 Task: In Heading  Amiri Quran with blue colour. Font size of heading  '18 Pt. 'Font style of data Calibri. Font size of data  9 Pt. Alignment of headline & data Align bottom. Fill color in cell of heading  Red. Font color of data Black. Apply border in Data Criss-Cross Border. In the sheet  Apex Sales log book
Action: Mouse moved to (14, 19)
Screenshot: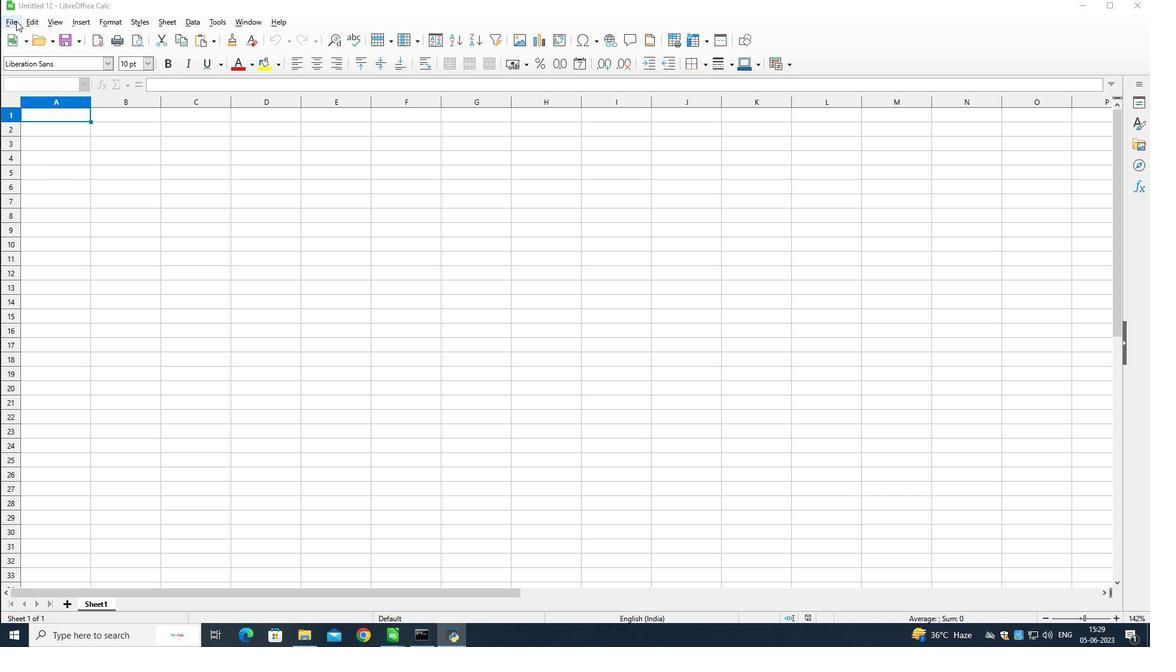 
Action: Mouse pressed left at (14, 19)
Screenshot: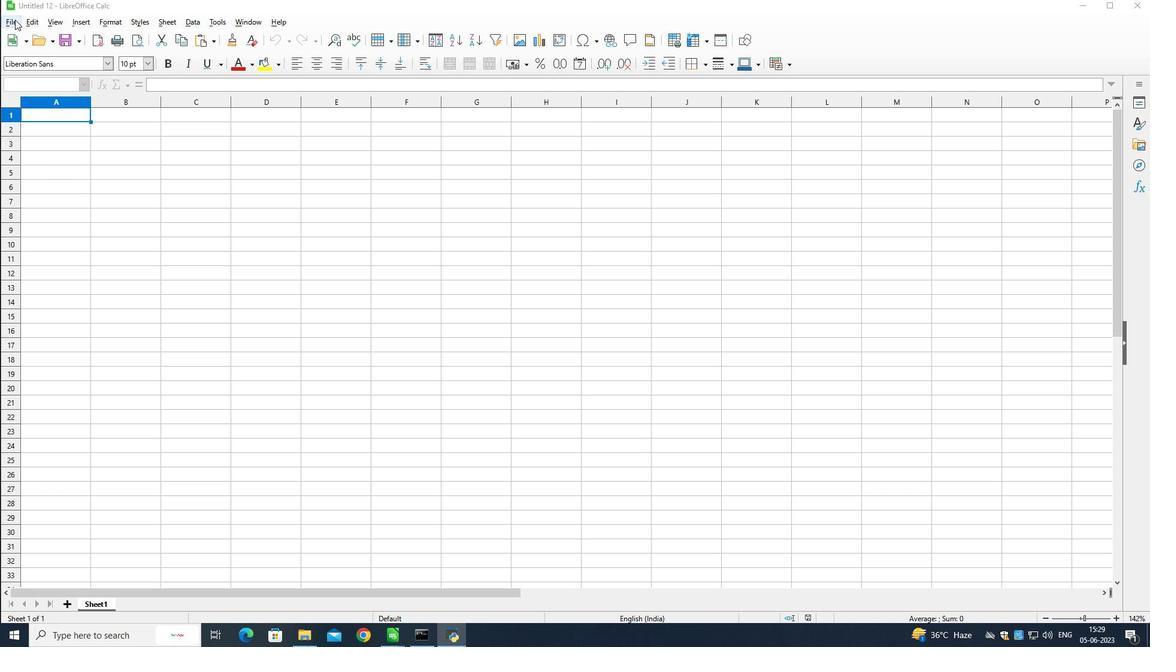 
Action: Mouse moved to (23, 47)
Screenshot: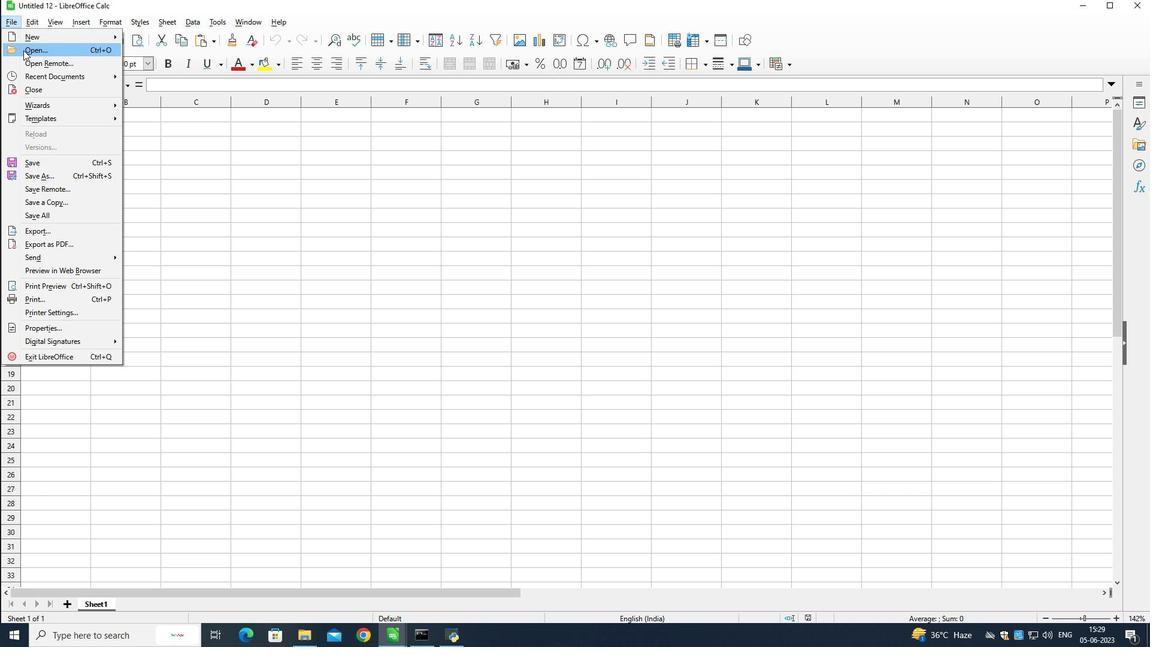 
Action: Mouse pressed left at (23, 47)
Screenshot: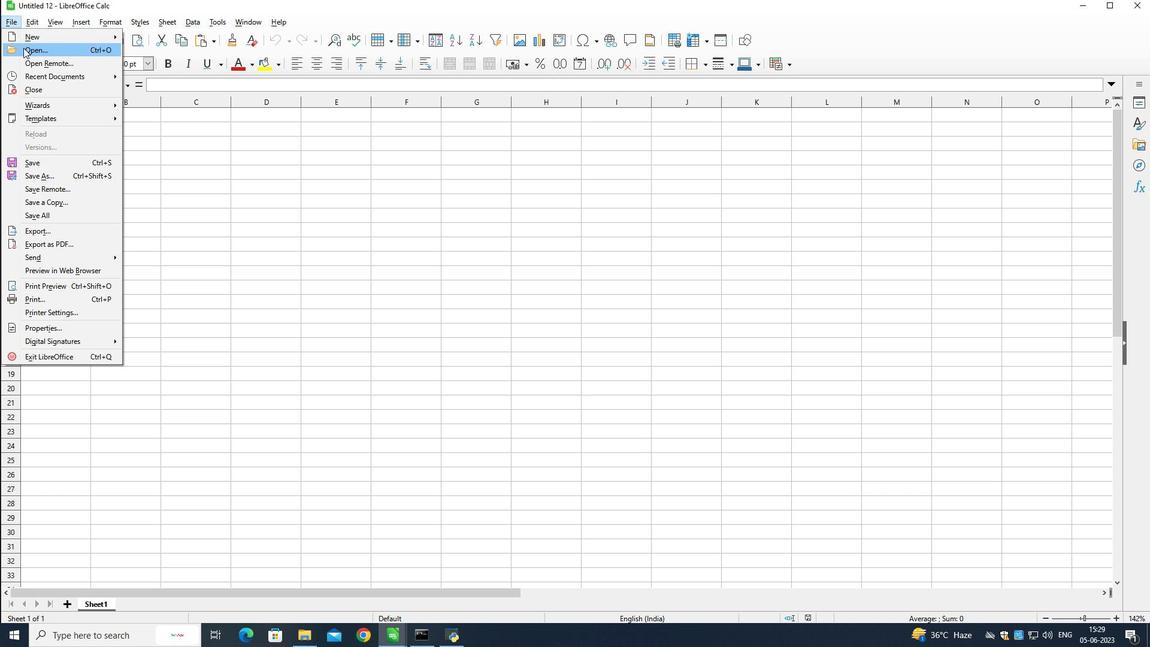 
Action: Mouse moved to (203, 182)
Screenshot: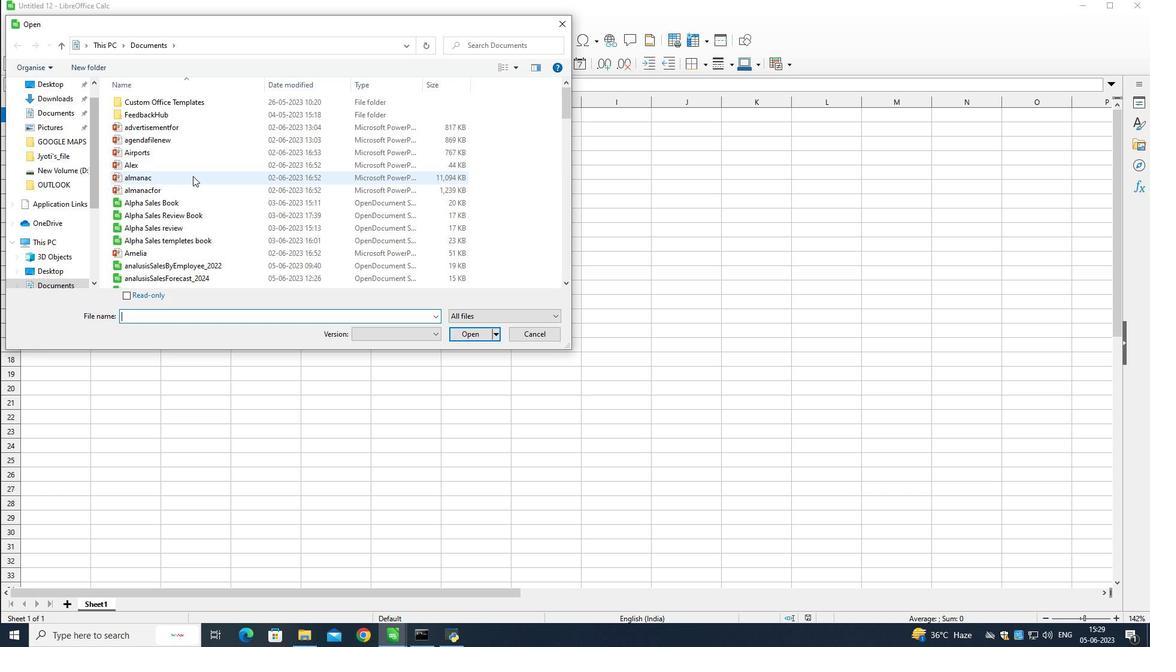 
Action: Mouse scrolled (203, 181) with delta (0, 0)
Screenshot: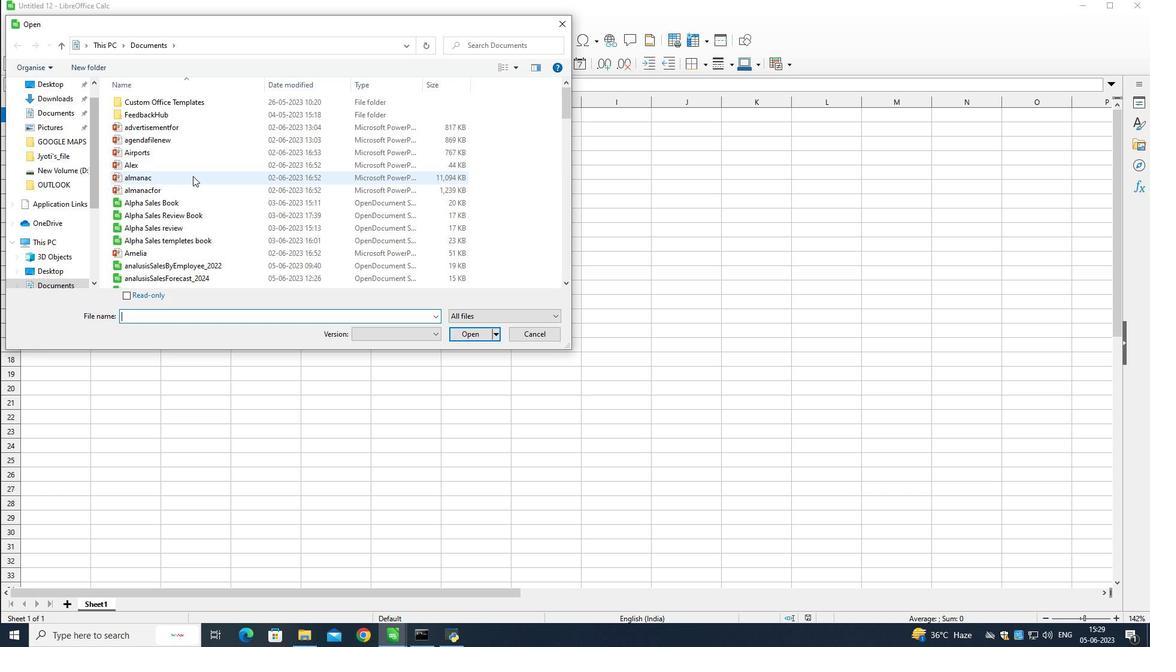 
Action: Mouse moved to (205, 183)
Screenshot: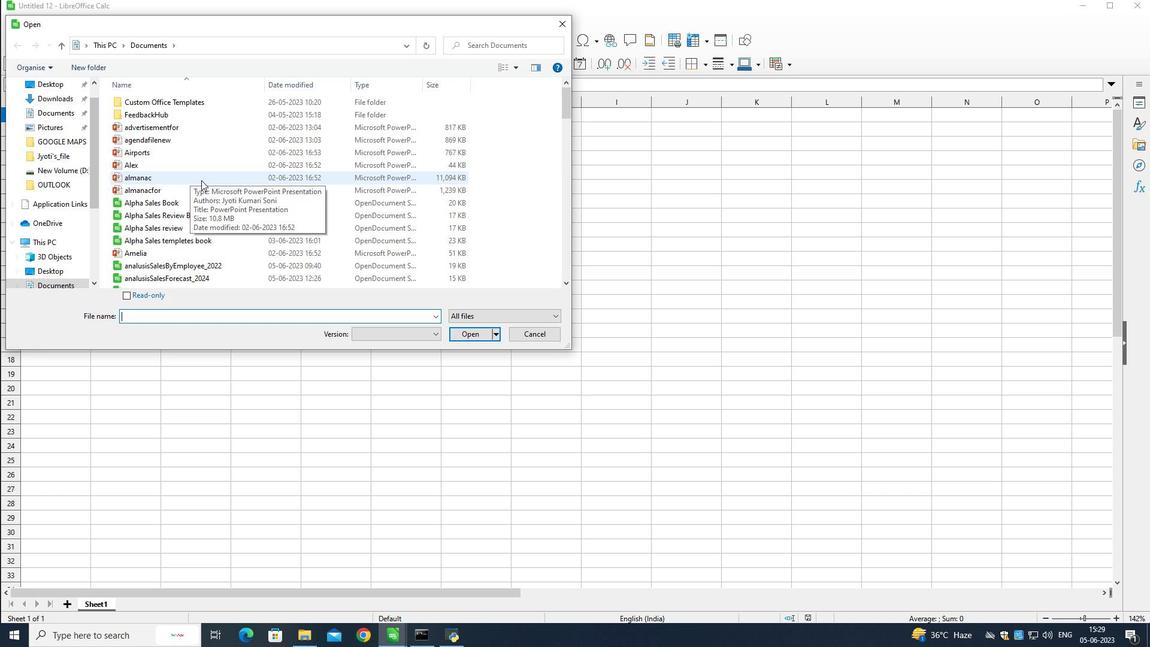 
Action: Mouse scrolled (205, 182) with delta (0, 0)
Screenshot: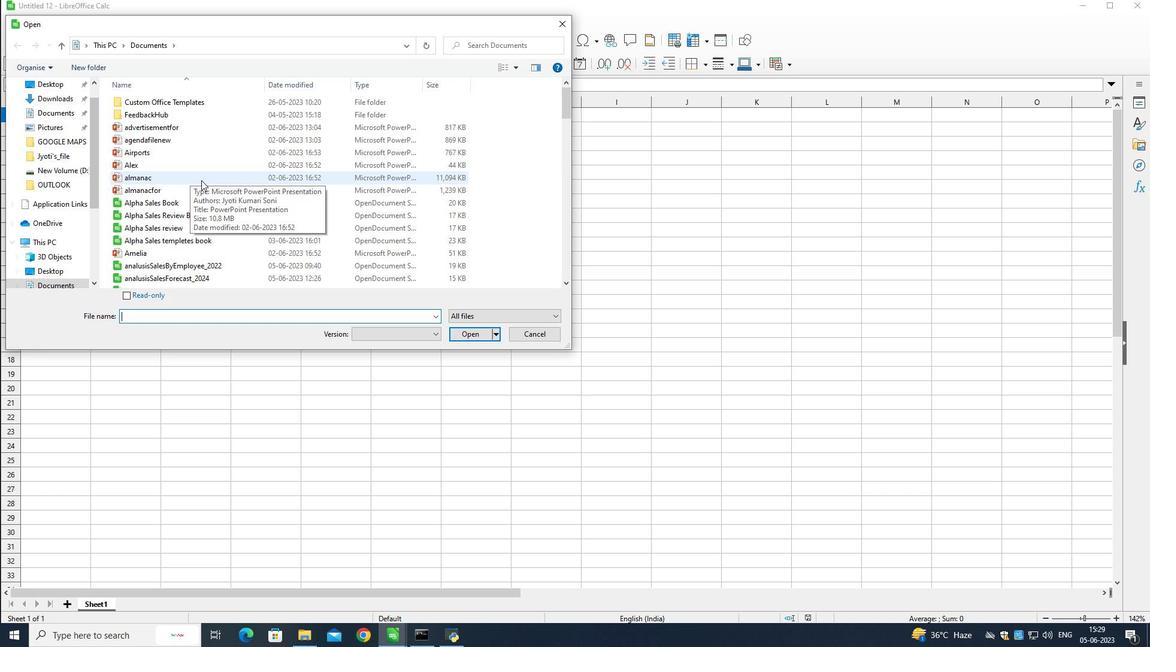 
Action: Mouse moved to (205, 183)
Screenshot: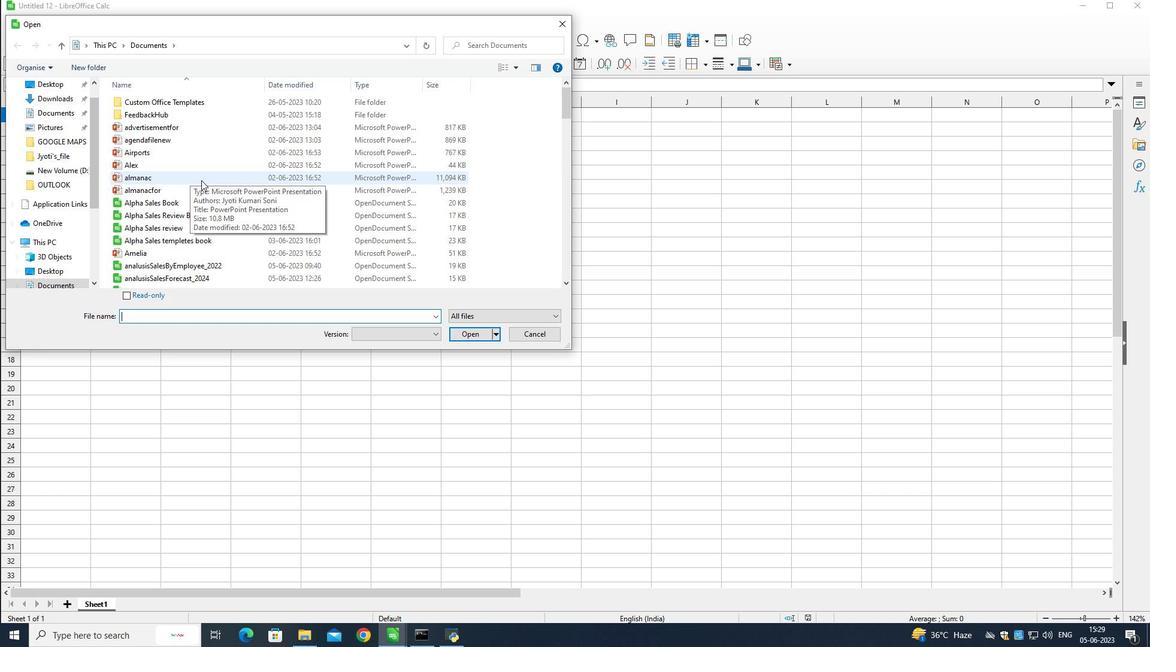 
Action: Mouse scrolled (205, 183) with delta (0, 0)
Screenshot: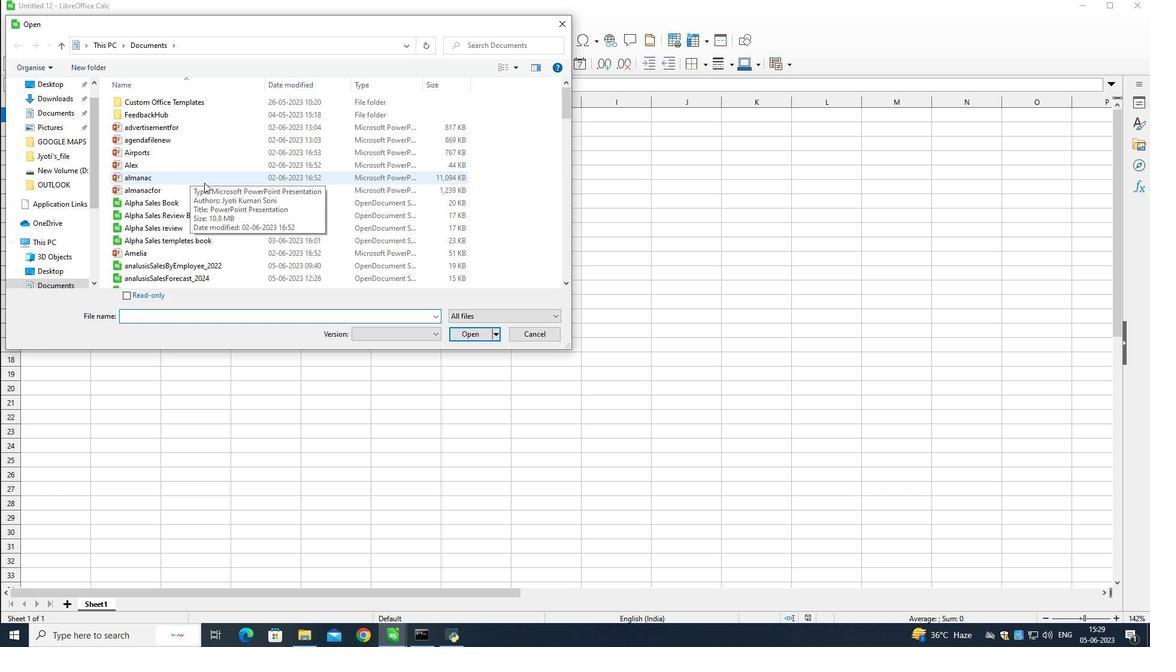 
Action: Mouse moved to (206, 183)
Screenshot: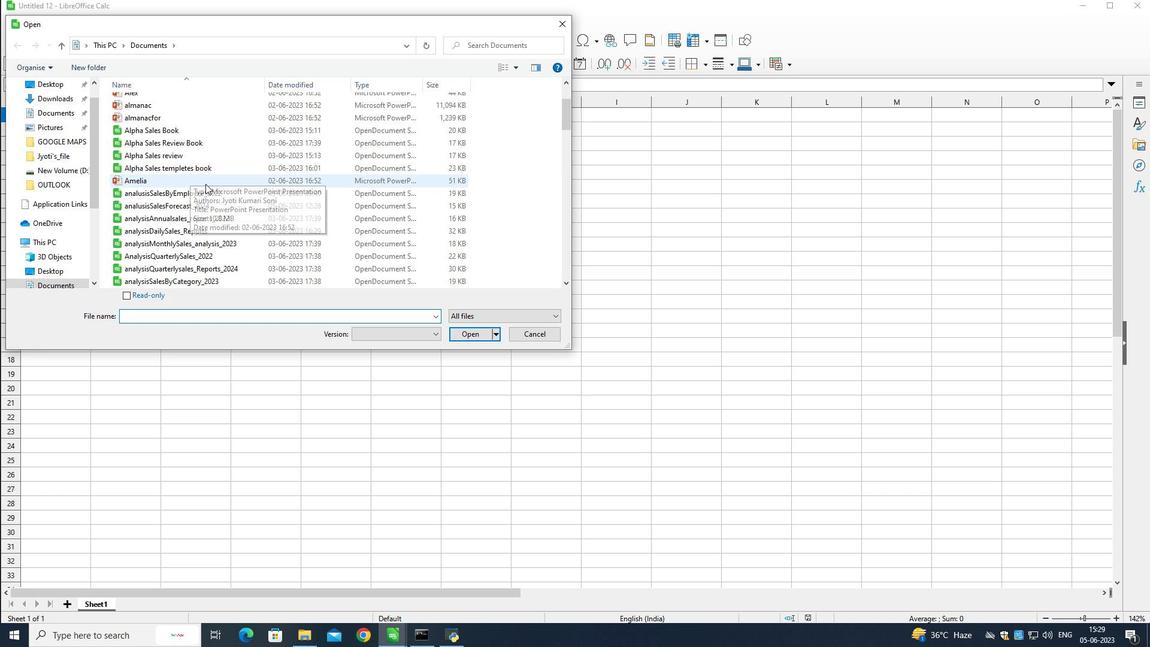 
Action: Mouse scrolled (206, 183) with delta (0, 0)
Screenshot: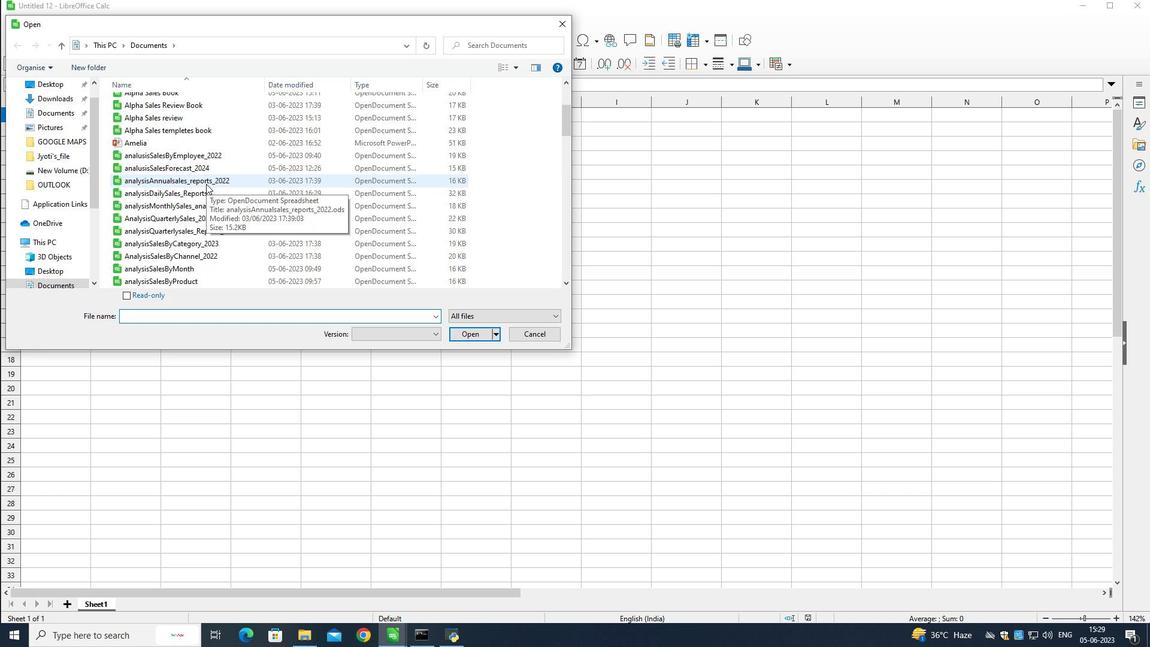 
Action: Mouse scrolled (206, 183) with delta (0, 0)
Screenshot: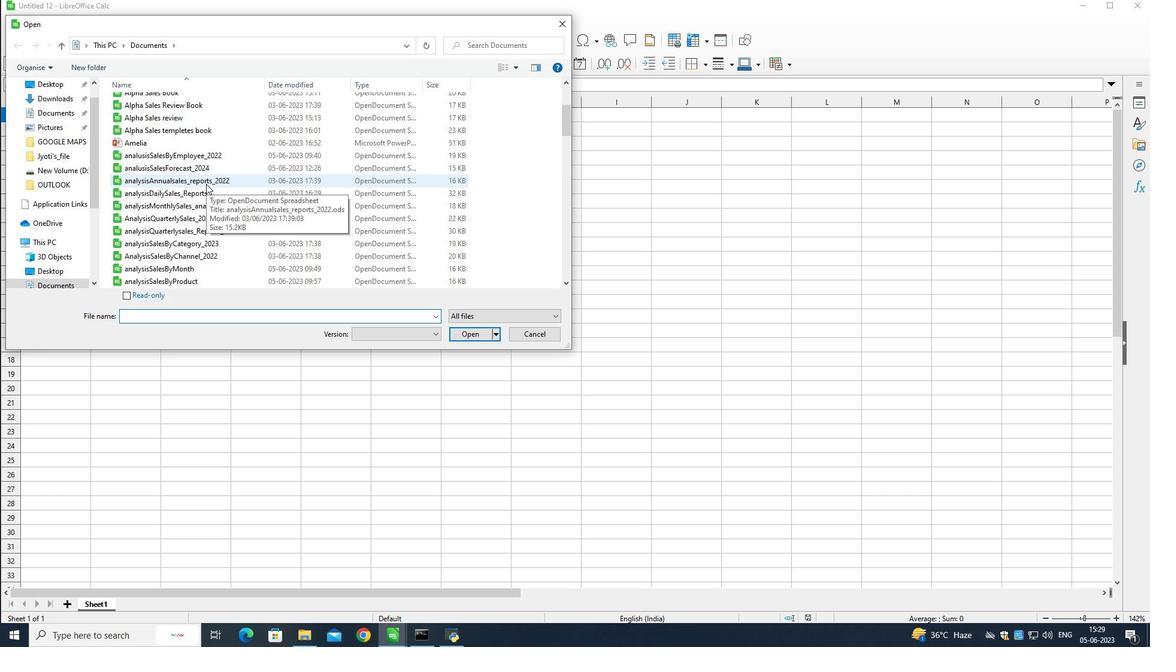
Action: Mouse scrolled (206, 183) with delta (0, 0)
Screenshot: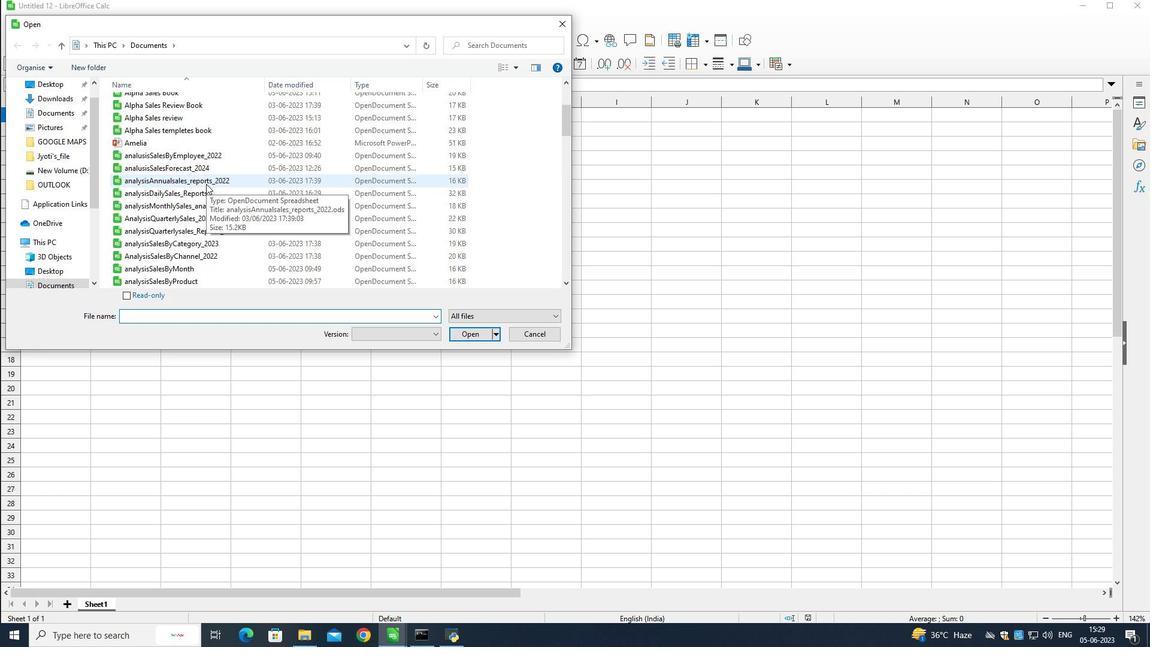 
Action: Mouse scrolled (206, 183) with delta (0, 0)
Screenshot: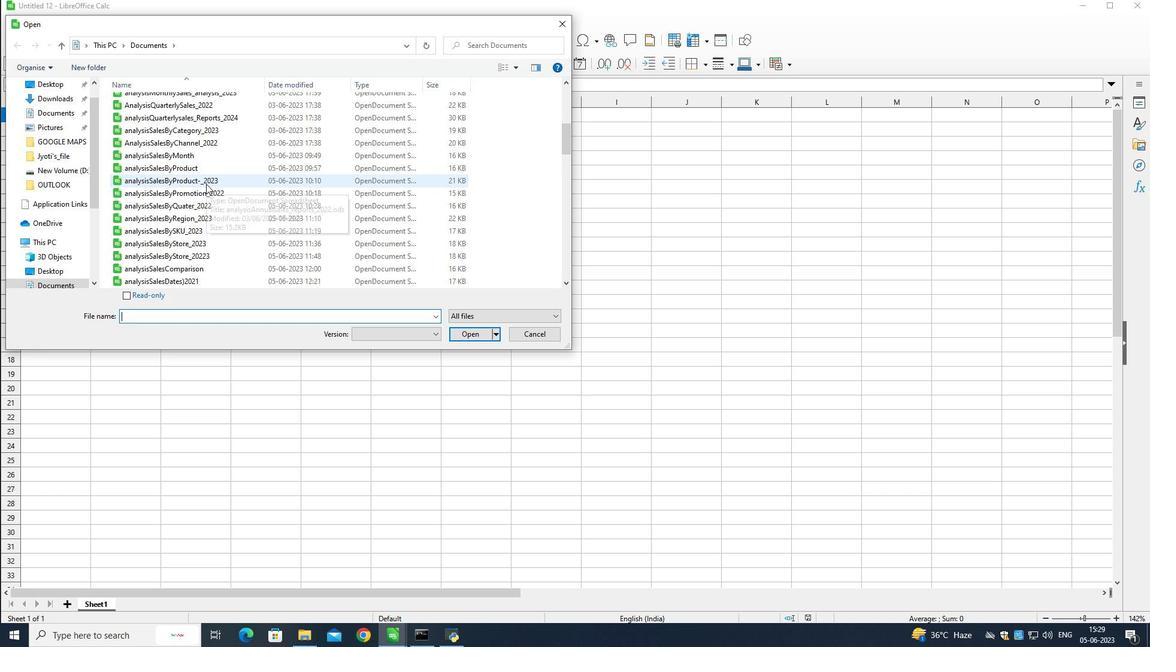 
Action: Mouse scrolled (206, 183) with delta (0, 0)
Screenshot: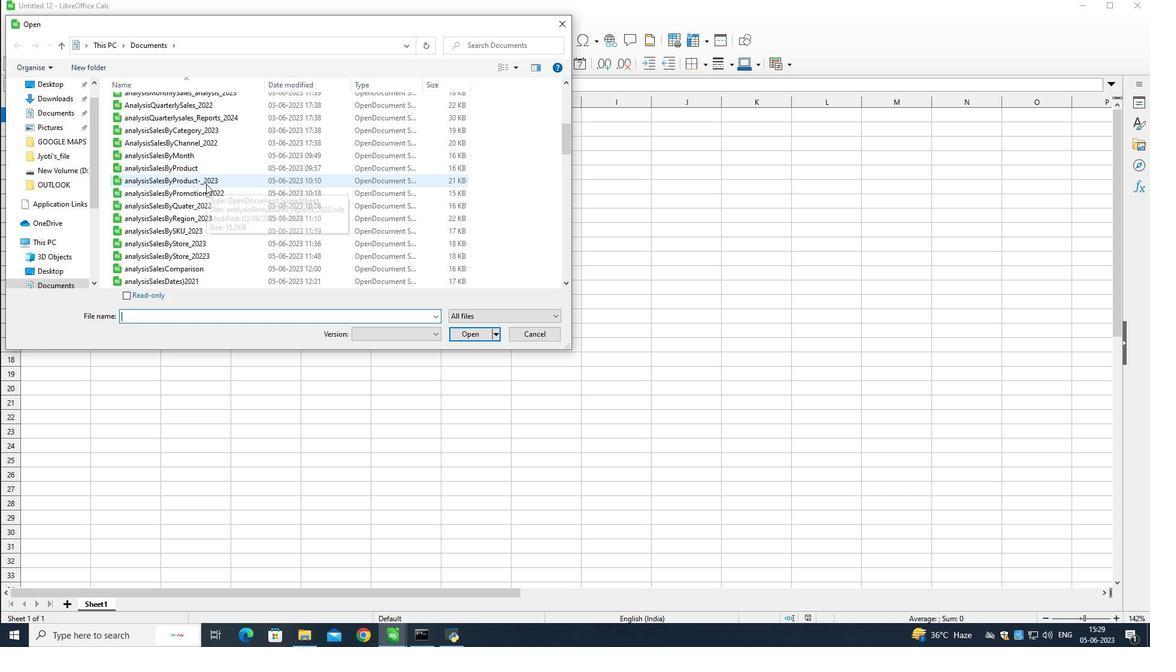 
Action: Mouse scrolled (206, 183) with delta (0, 0)
Screenshot: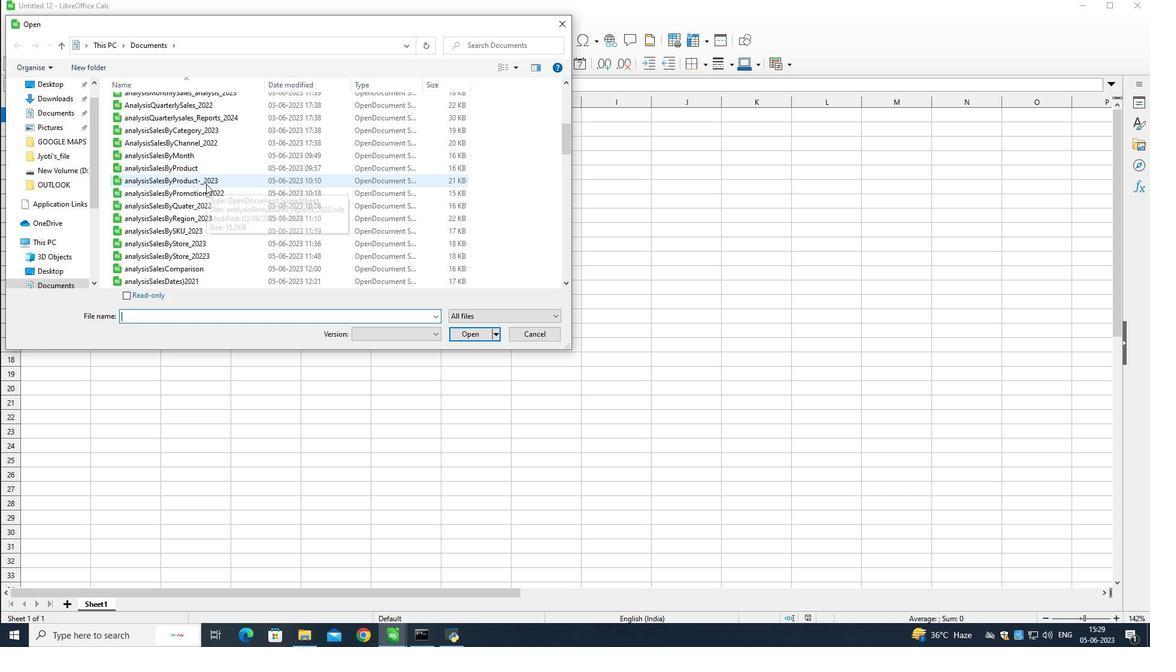 
Action: Mouse scrolled (206, 183) with delta (0, 0)
Screenshot: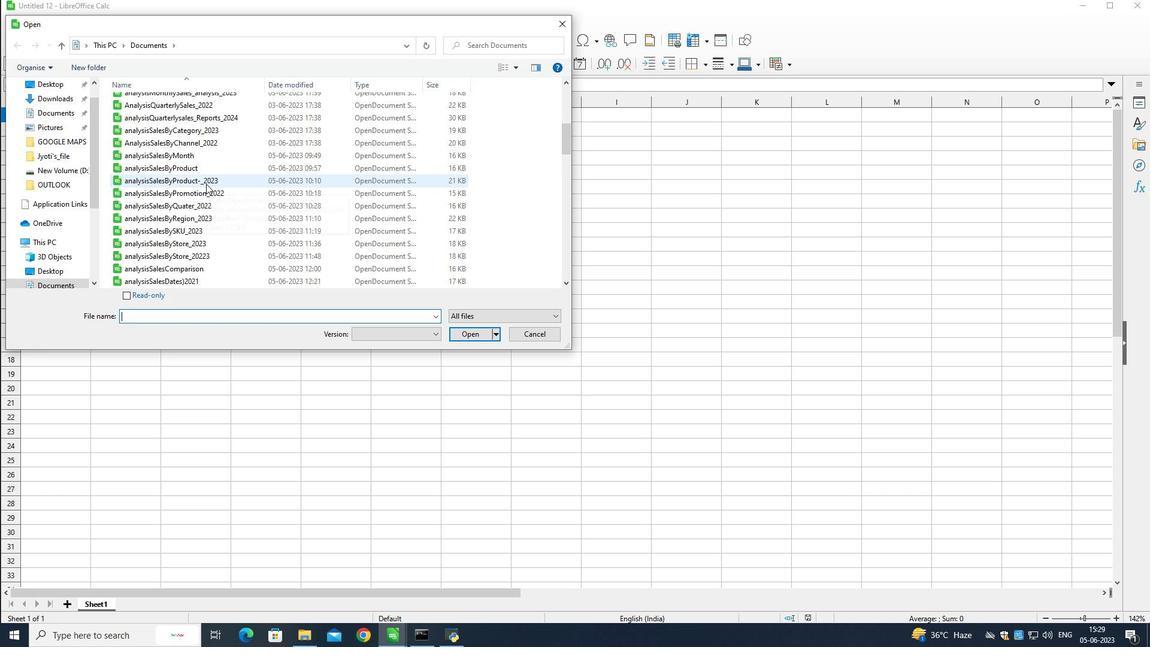 
Action: Mouse scrolled (206, 183) with delta (0, 0)
Screenshot: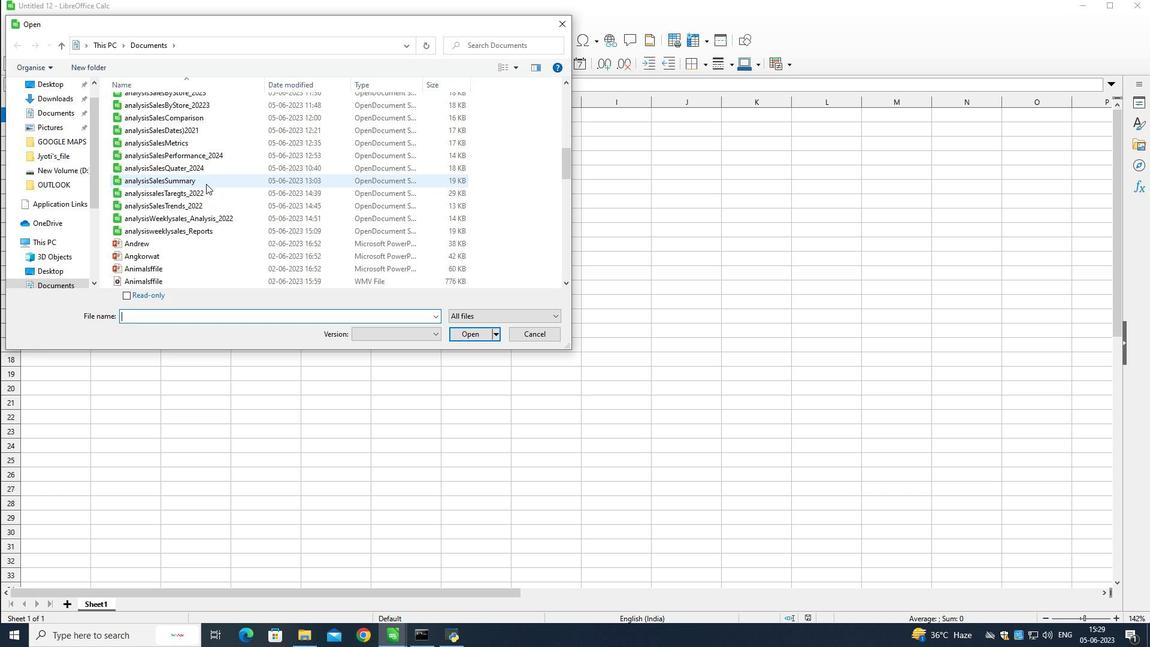 
Action: Mouse scrolled (206, 183) with delta (0, 0)
Screenshot: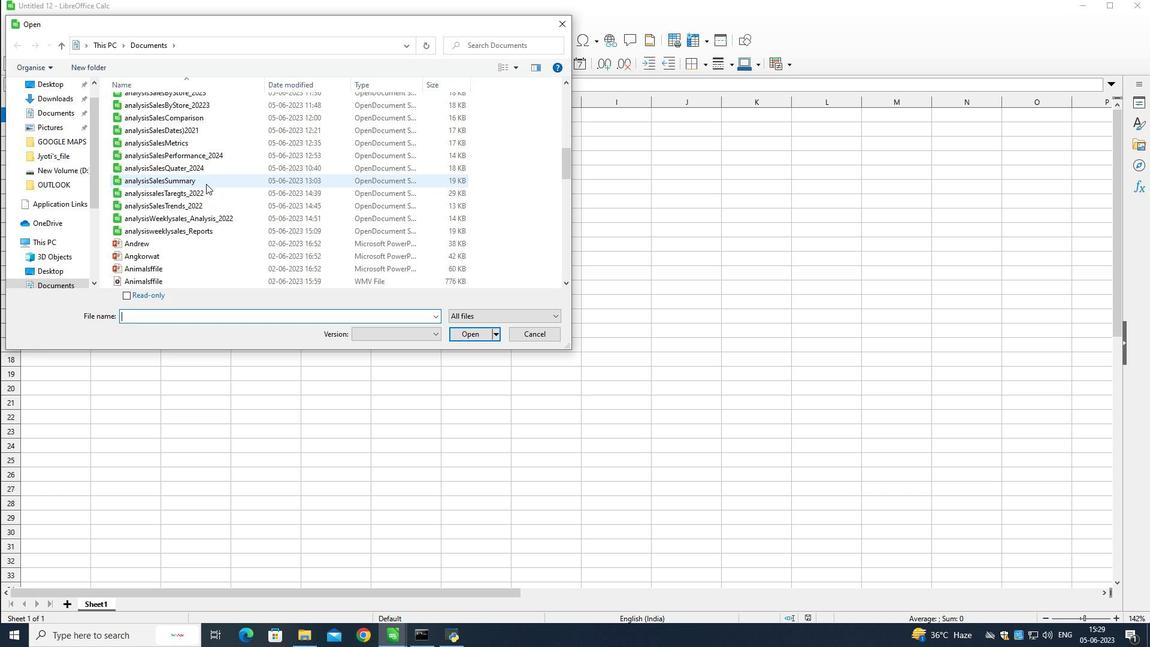 
Action: Mouse moved to (209, 230)
Screenshot: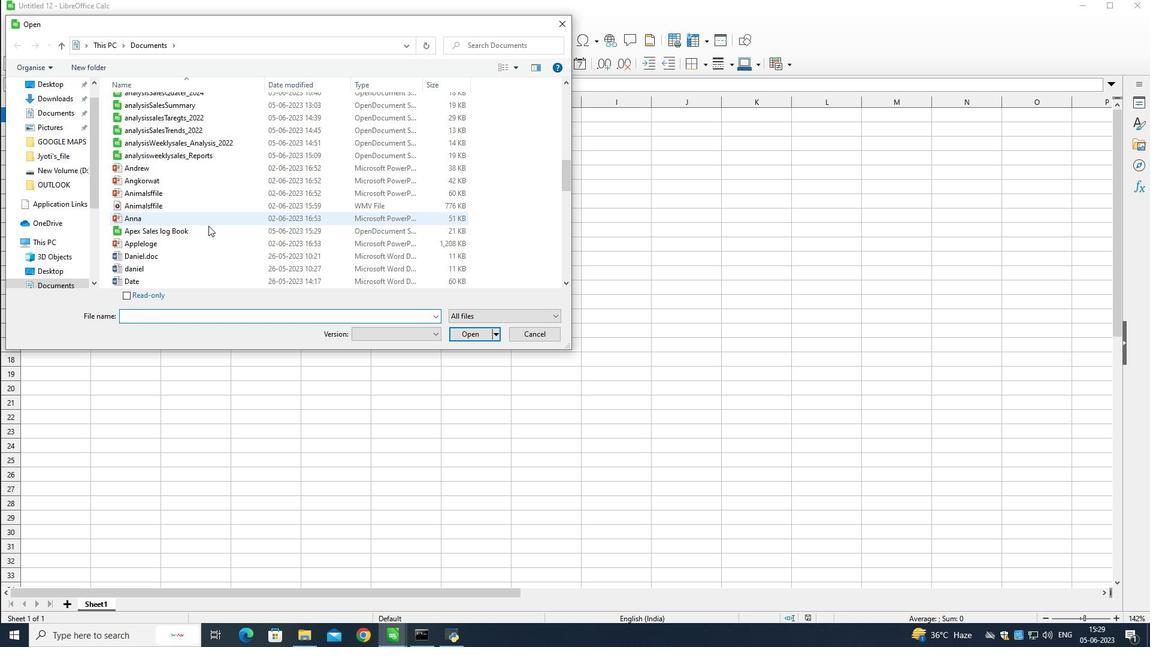 
Action: Mouse pressed left at (209, 230)
Screenshot: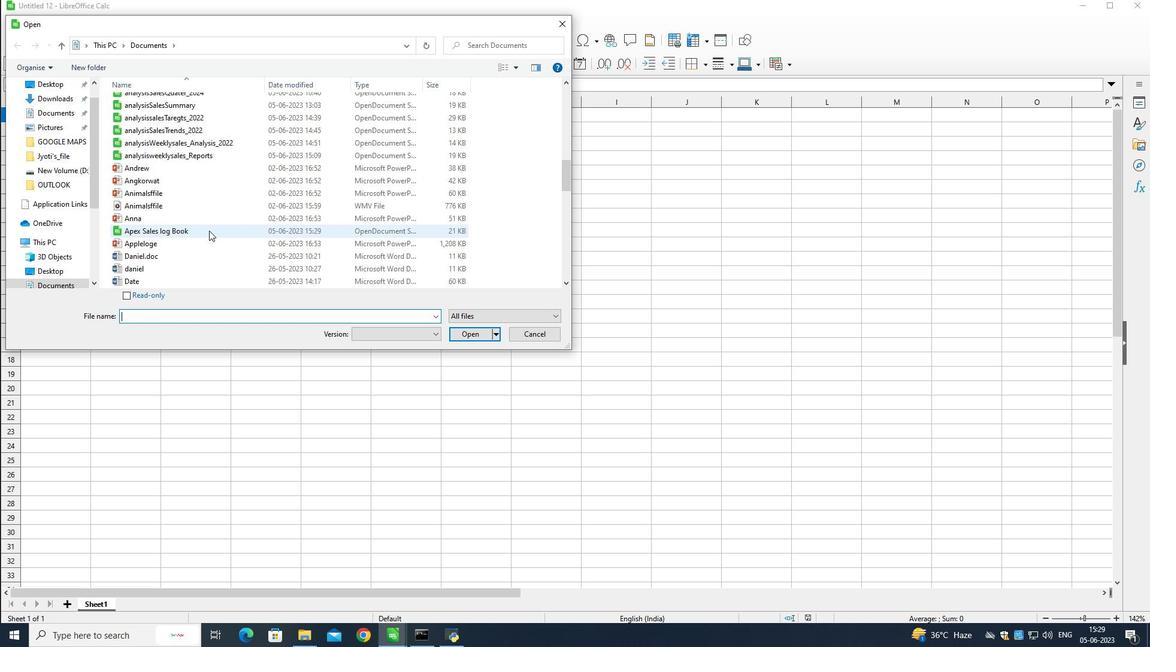 
Action: Mouse moved to (466, 332)
Screenshot: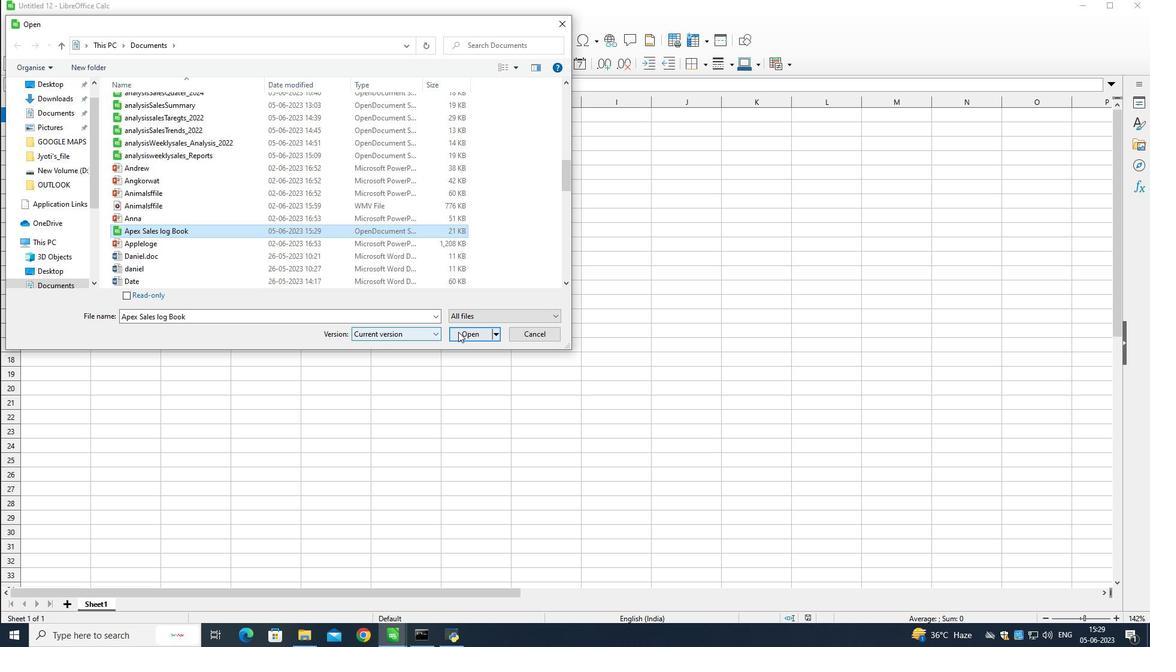 
Action: Mouse pressed left at (466, 332)
Screenshot: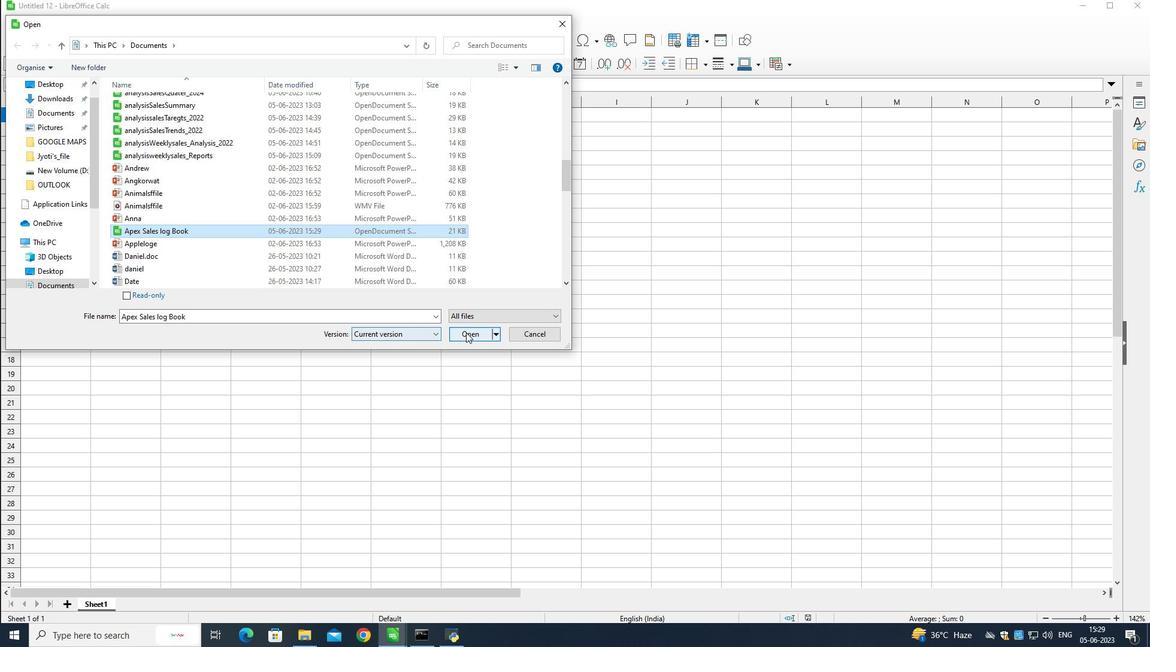 
Action: Mouse moved to (161, 130)
Screenshot: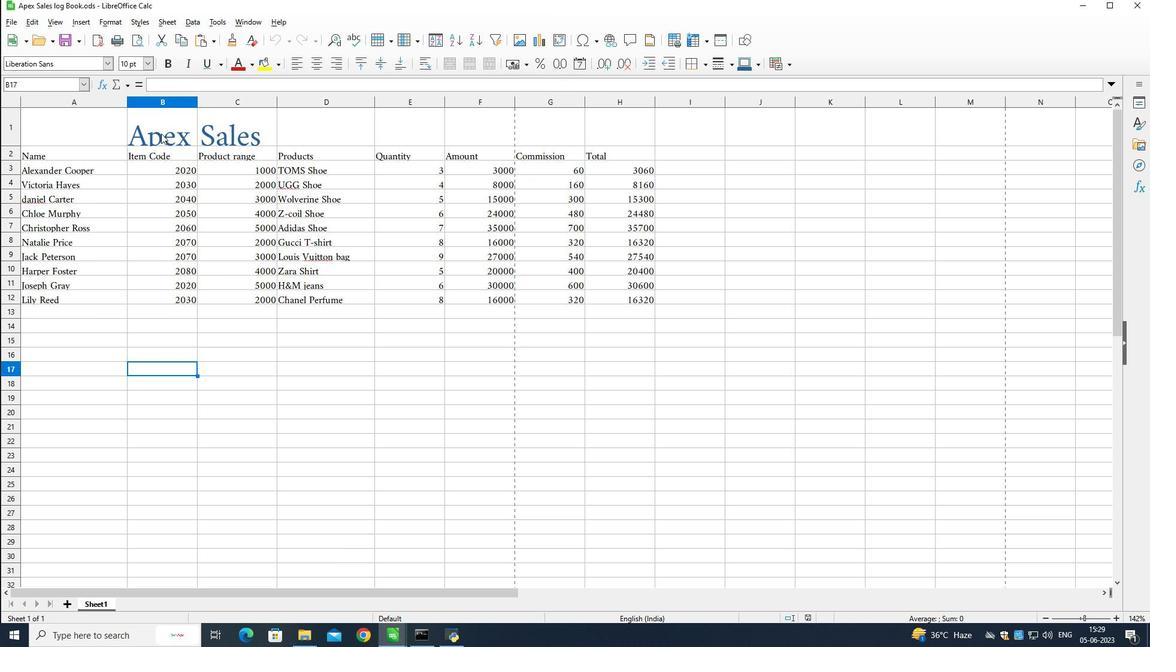 
Action: Mouse pressed left at (161, 130)
Screenshot: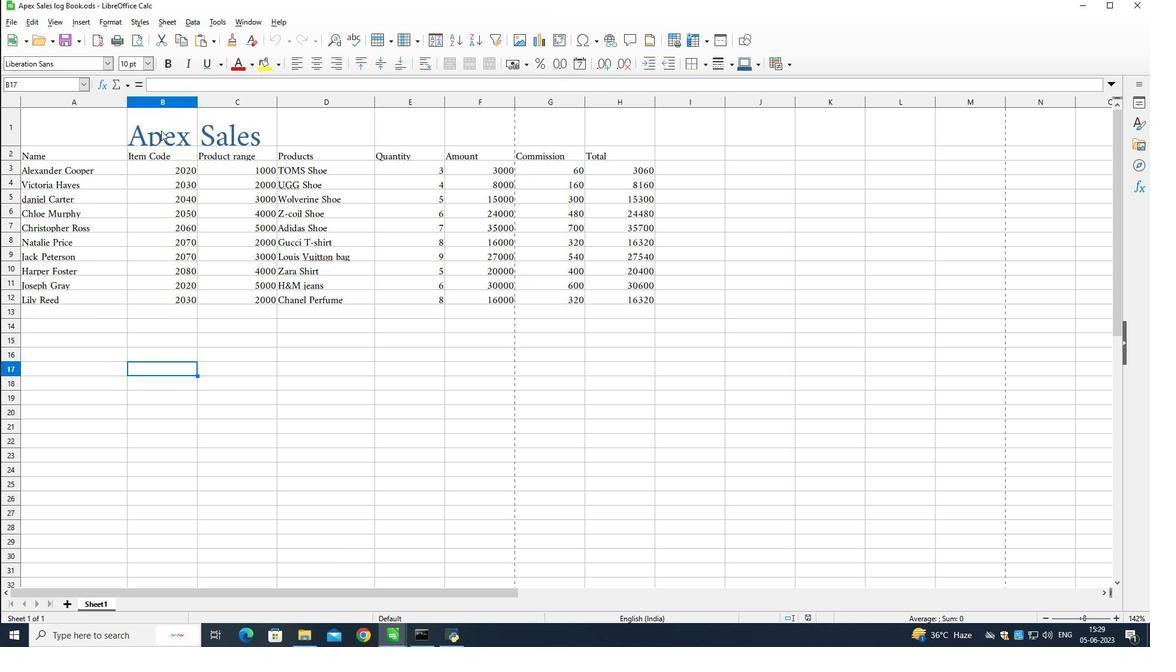
Action: Mouse pressed left at (161, 130)
Screenshot: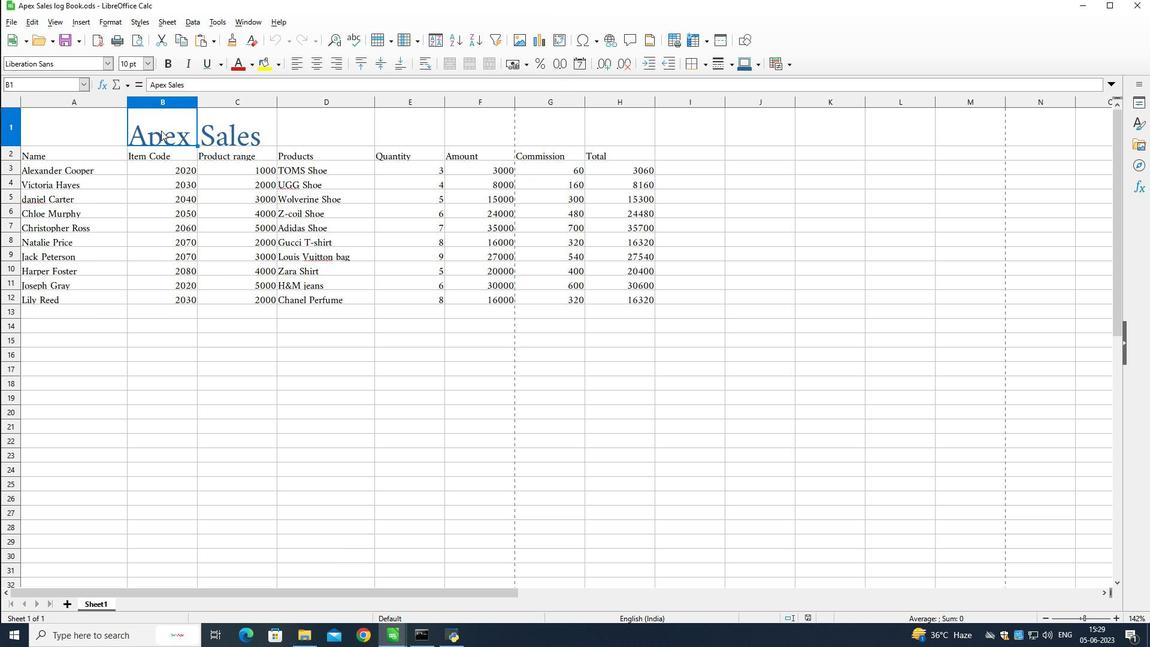 
Action: Mouse pressed left at (161, 130)
Screenshot: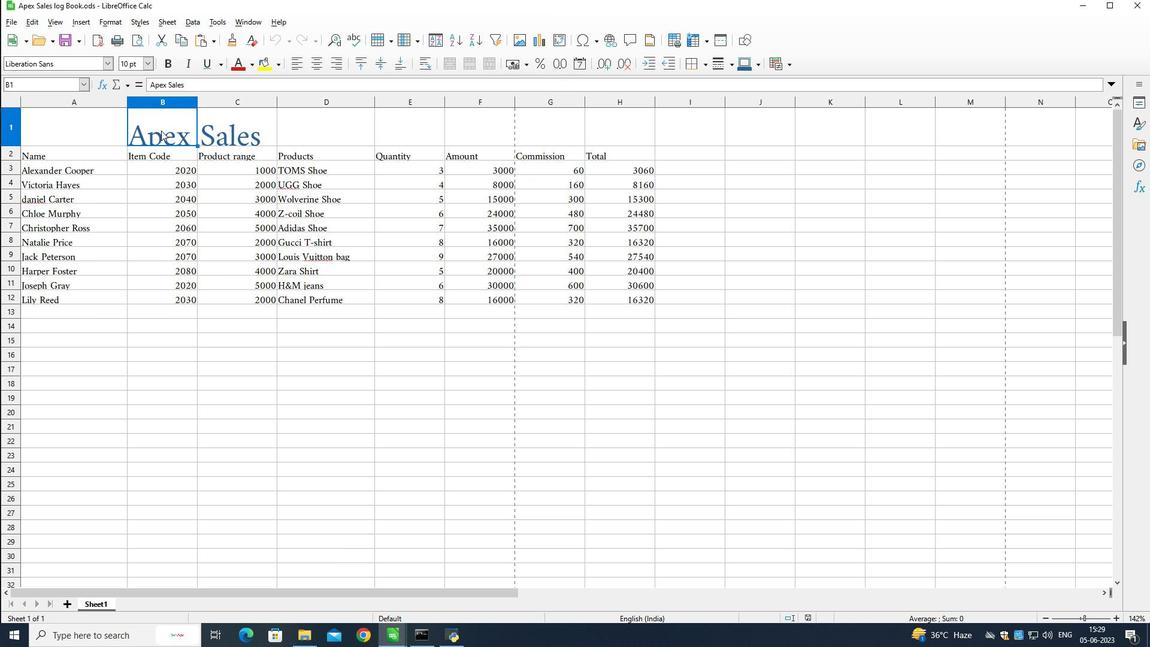 
Action: Mouse moved to (251, 65)
Screenshot: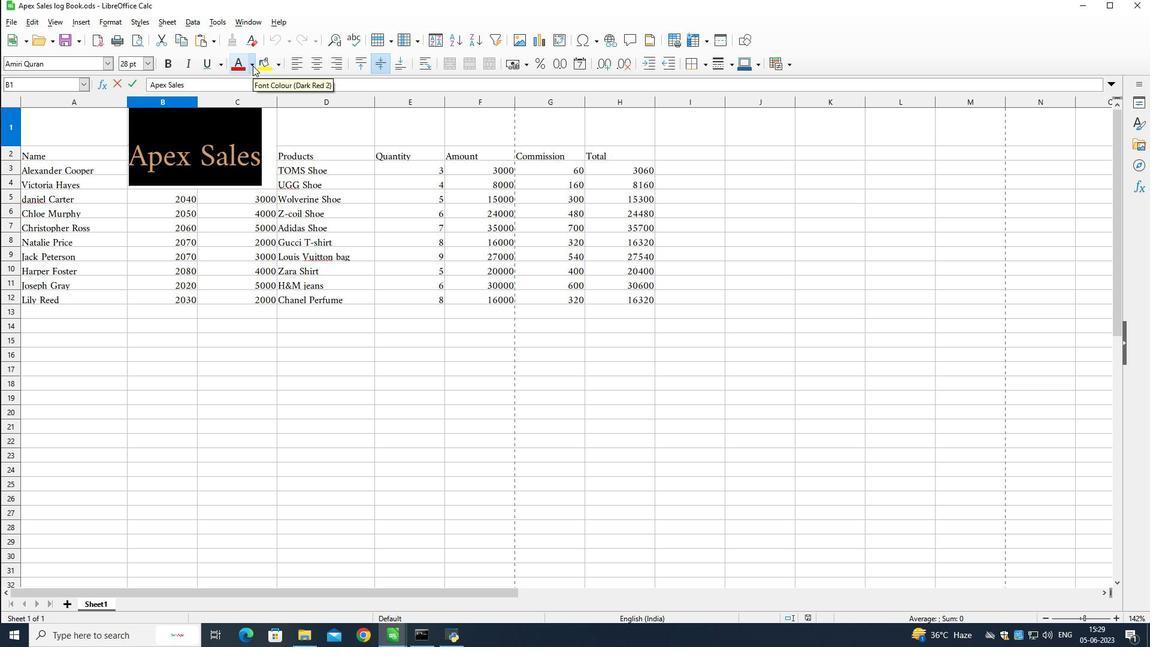 
Action: Mouse pressed left at (251, 65)
Screenshot: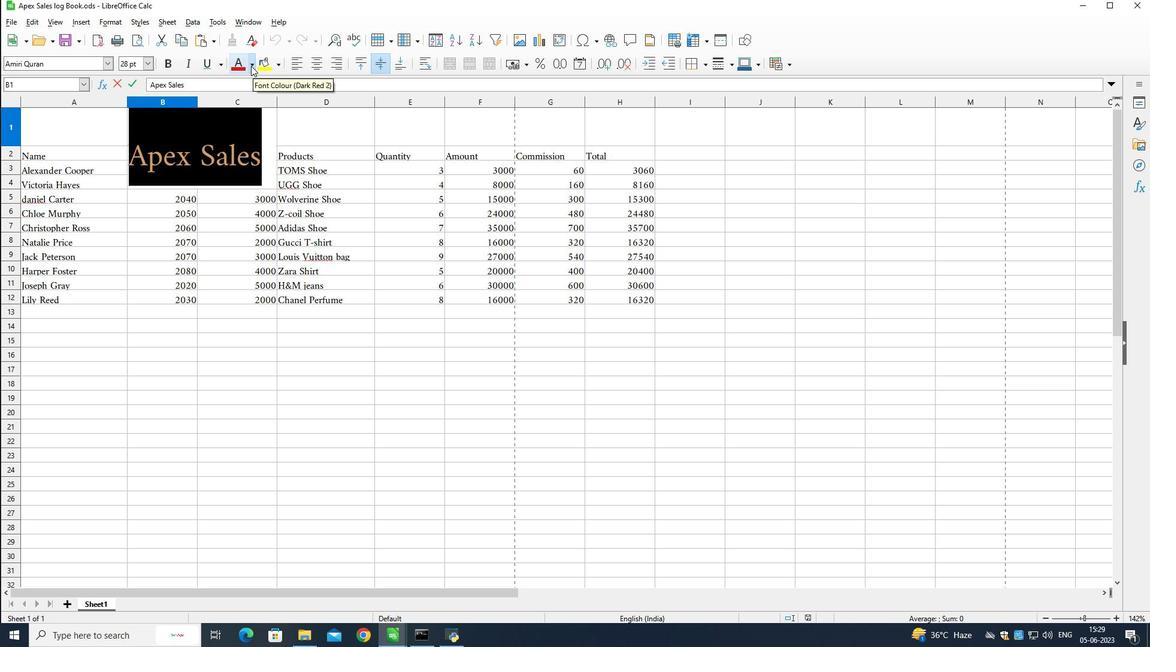 
Action: Mouse moved to (320, 205)
Screenshot: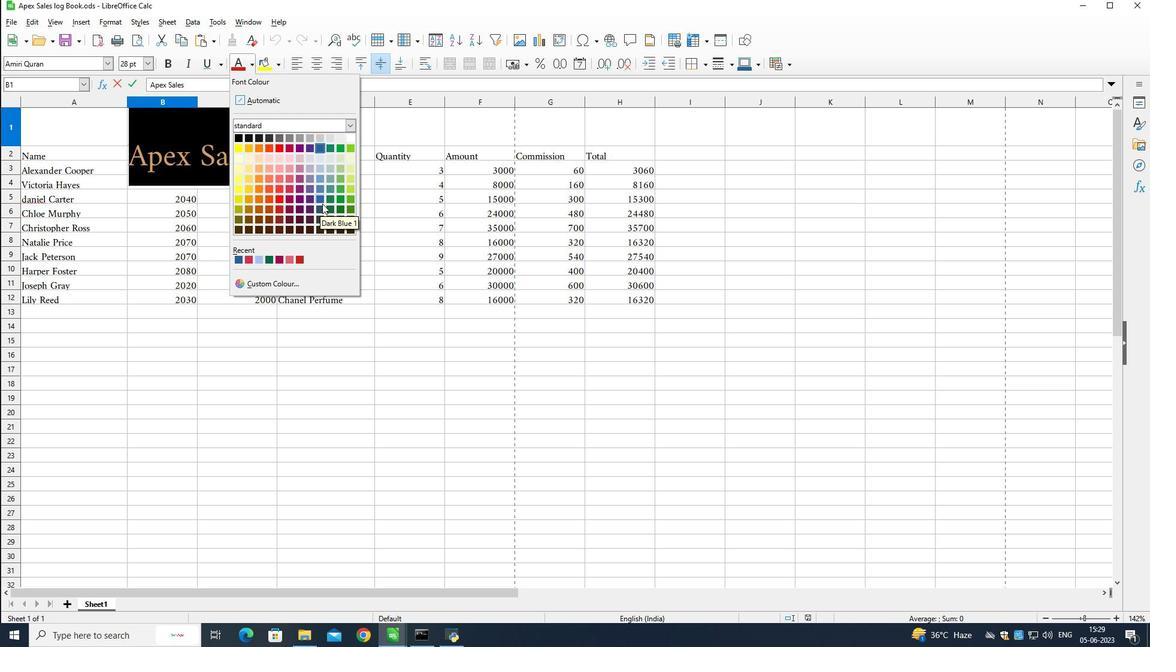 
Action: Mouse pressed left at (320, 205)
Screenshot: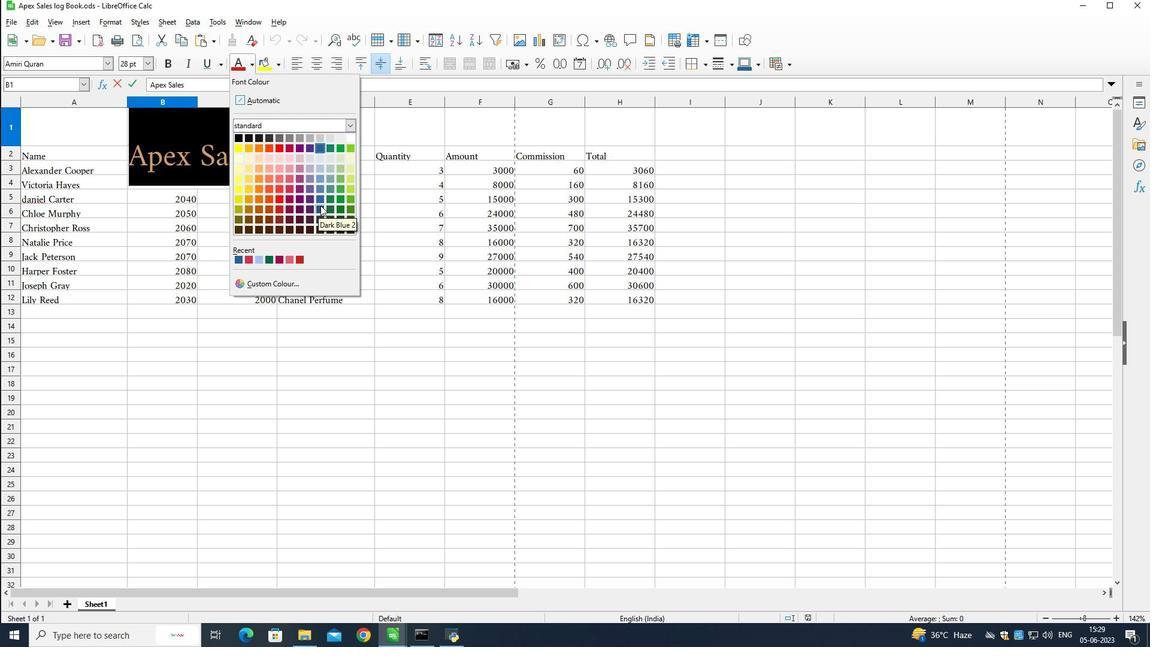 
Action: Mouse moved to (151, 60)
Screenshot: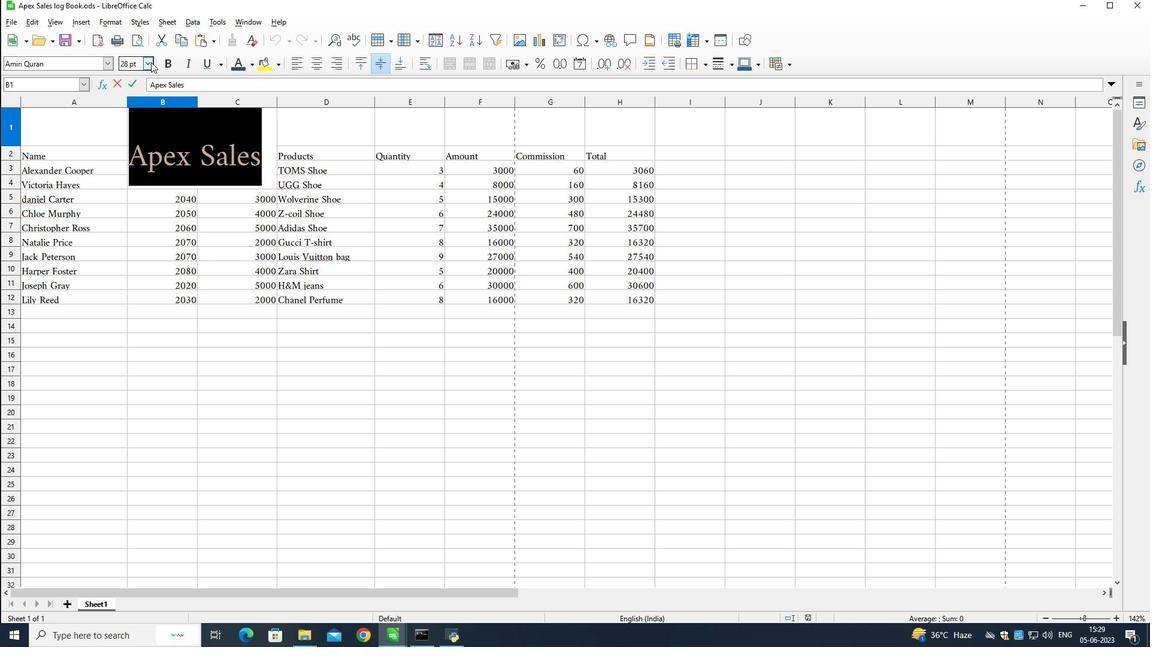 
Action: Mouse pressed left at (151, 60)
Screenshot: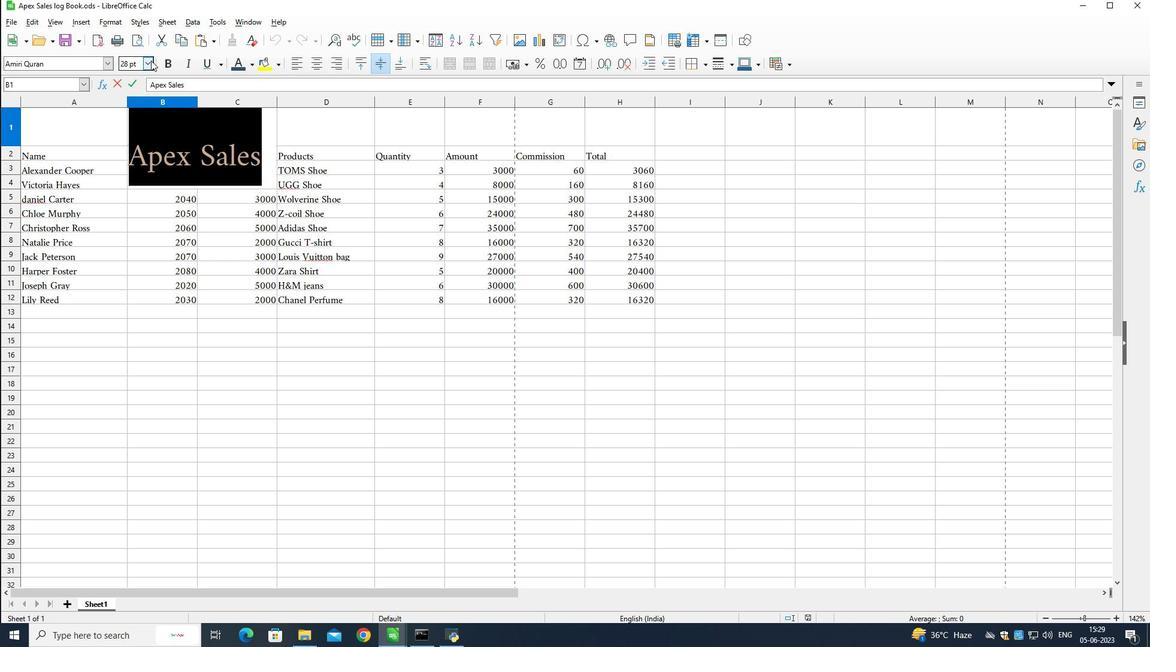 
Action: Mouse moved to (124, 140)
Screenshot: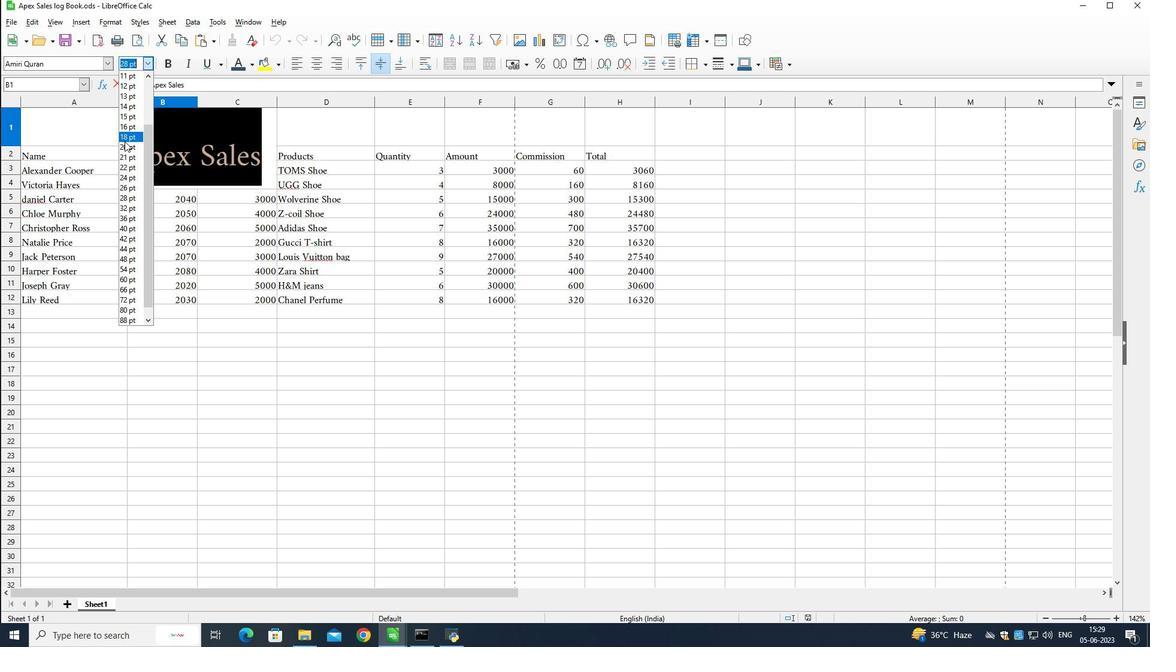 
Action: Mouse pressed left at (124, 140)
Screenshot: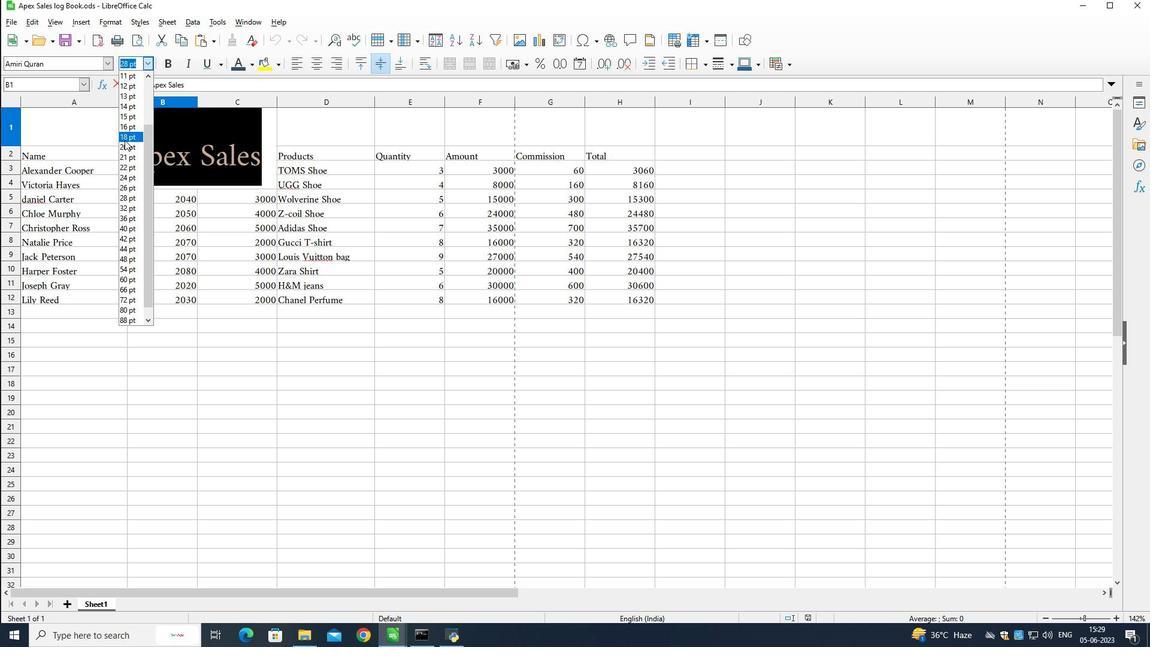 
Action: Mouse moved to (73, 59)
Screenshot: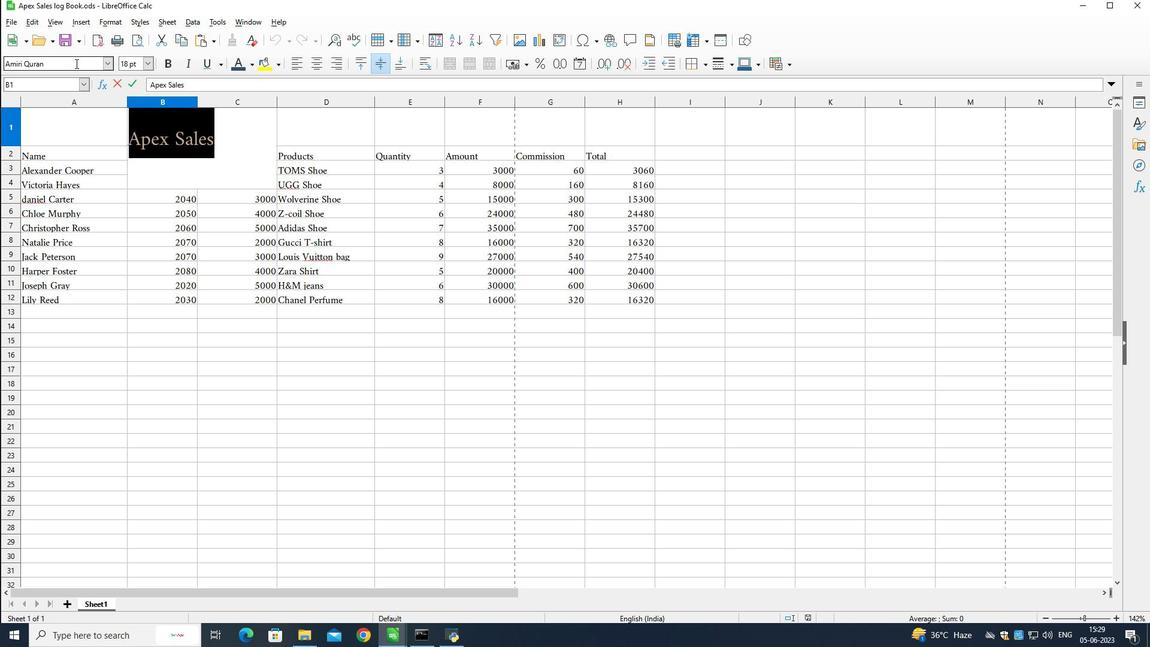 
Action: Mouse pressed left at (73, 59)
Screenshot: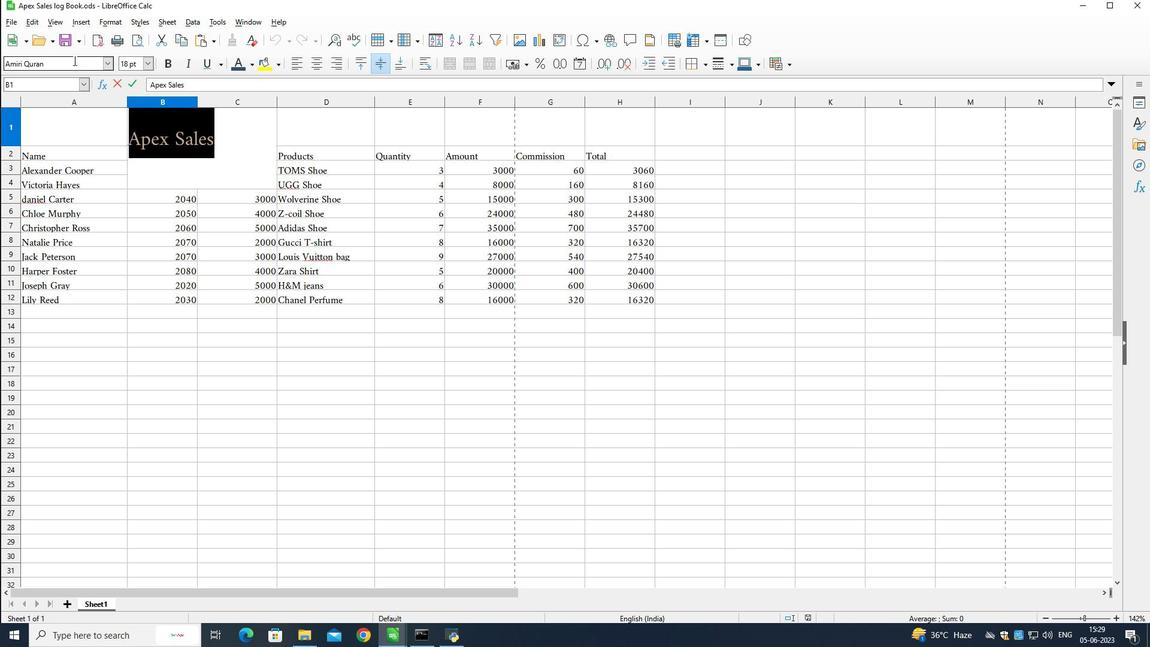 
Action: Mouse pressed left at (73, 59)
Screenshot: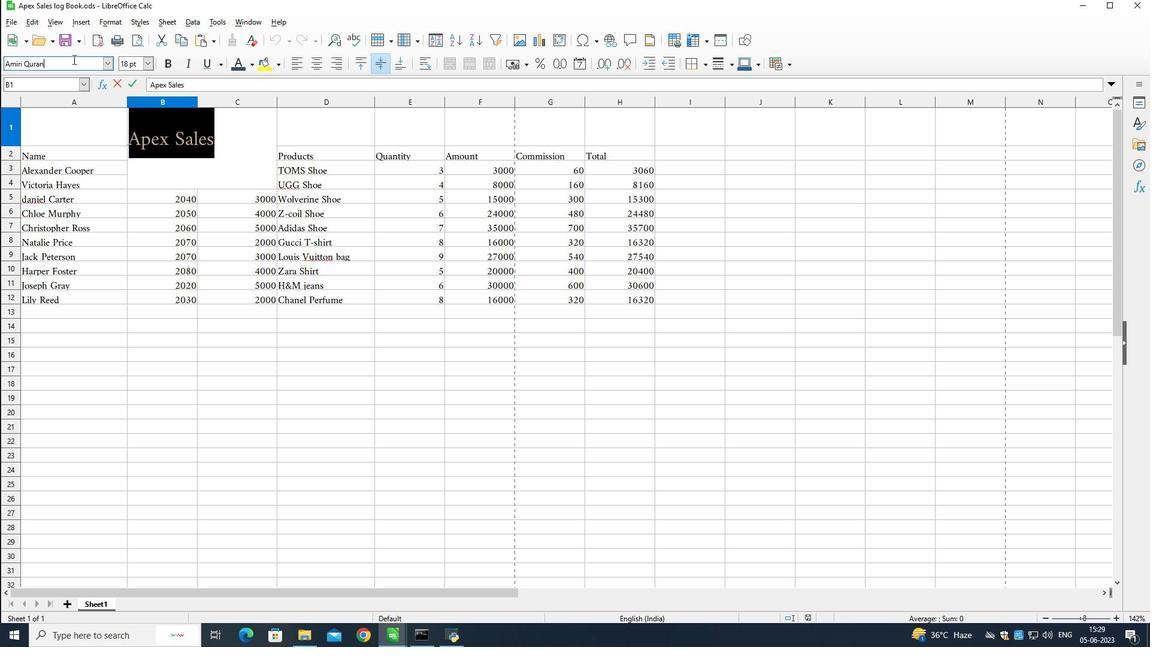 
Action: Mouse pressed left at (73, 59)
Screenshot: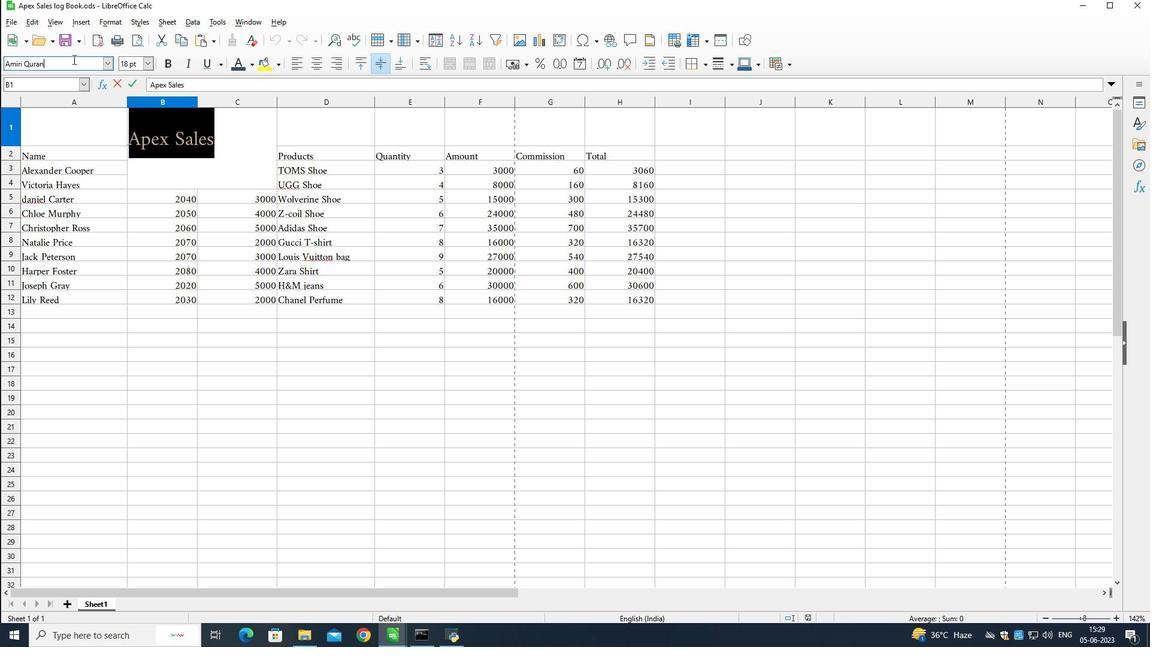 
Action: Mouse pressed left at (73, 59)
Screenshot: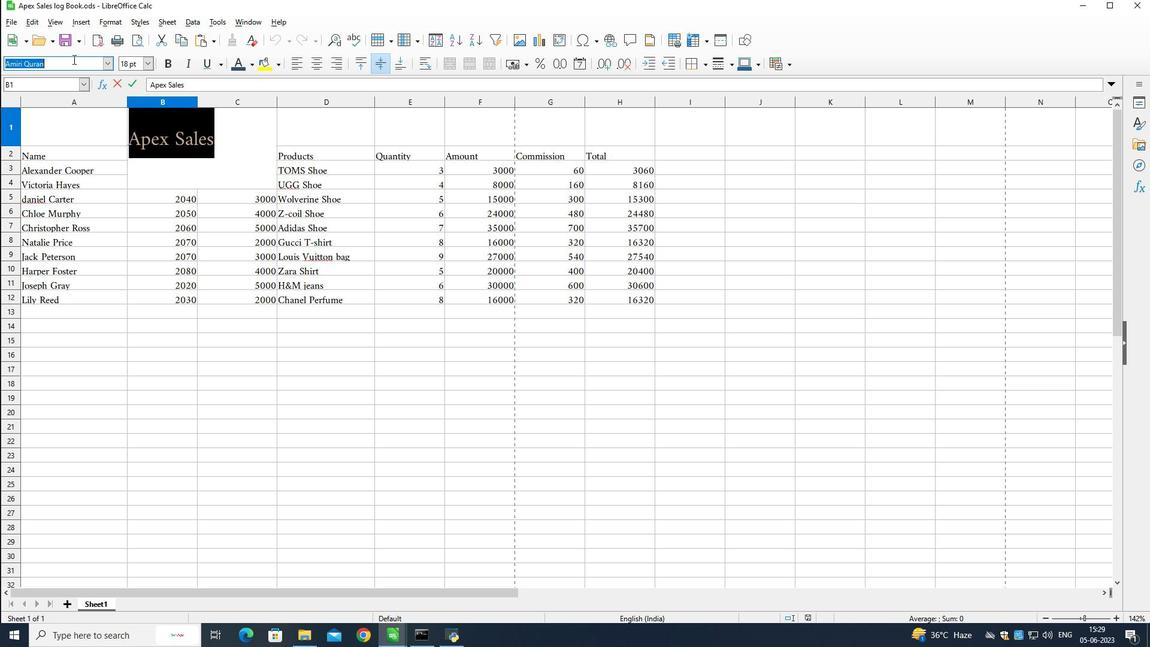 
Action: Key pressed <Key.shift>Calibri<Key.enter>
Screenshot: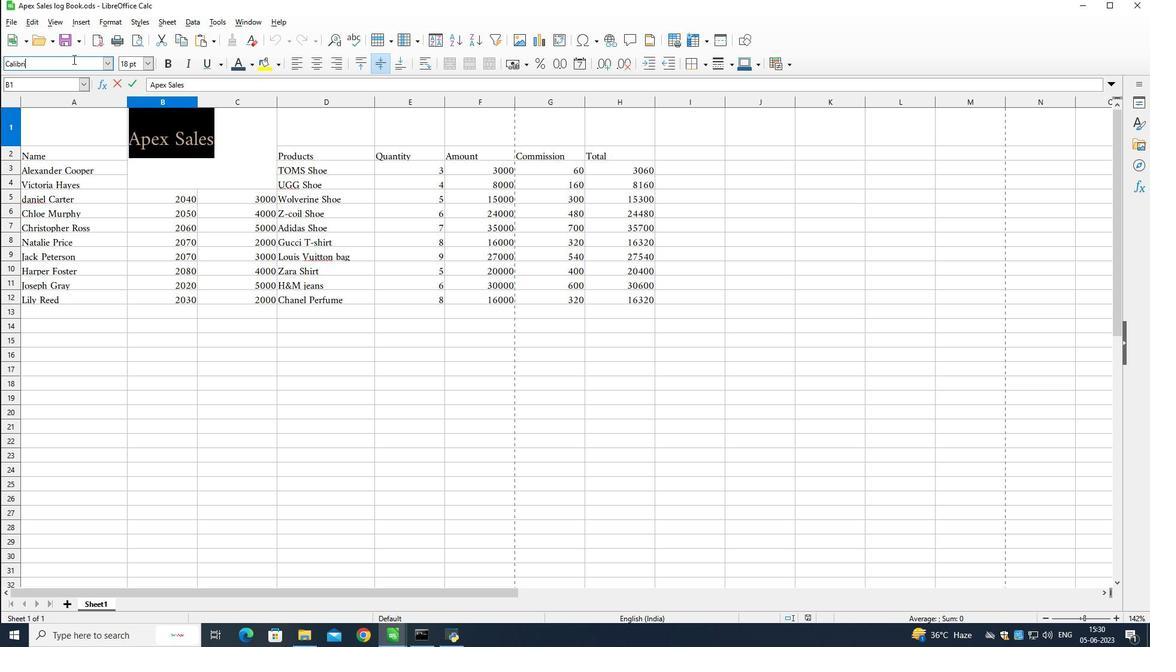
Action: Mouse moved to (174, 261)
Screenshot: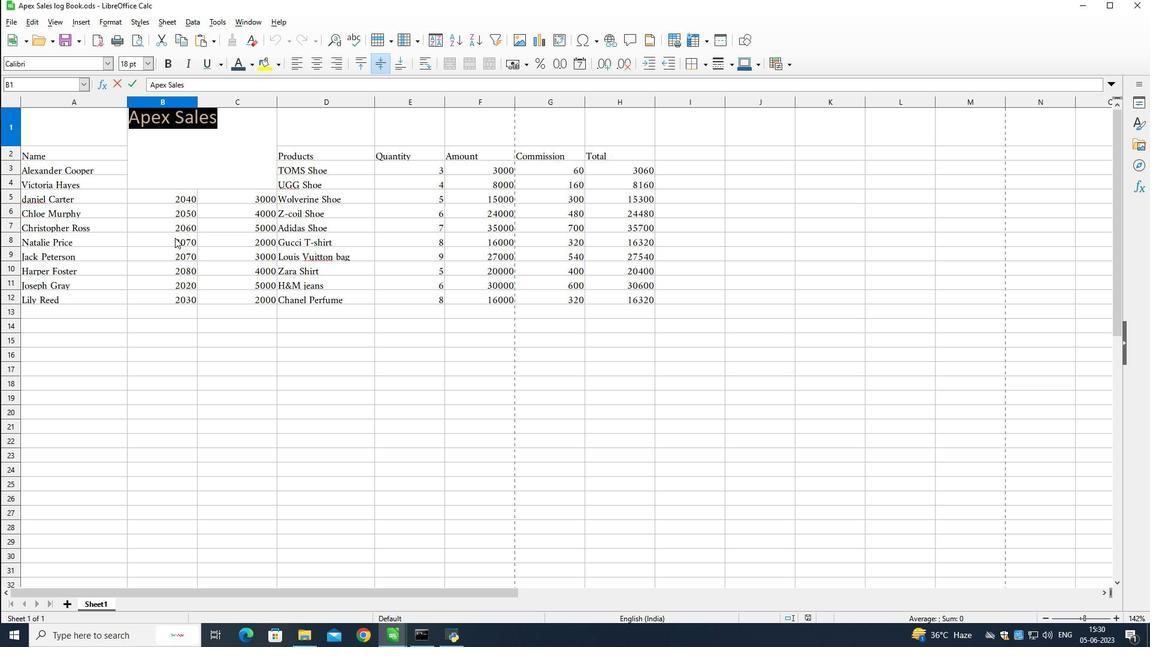 
Action: Mouse pressed left at (174, 261)
Screenshot: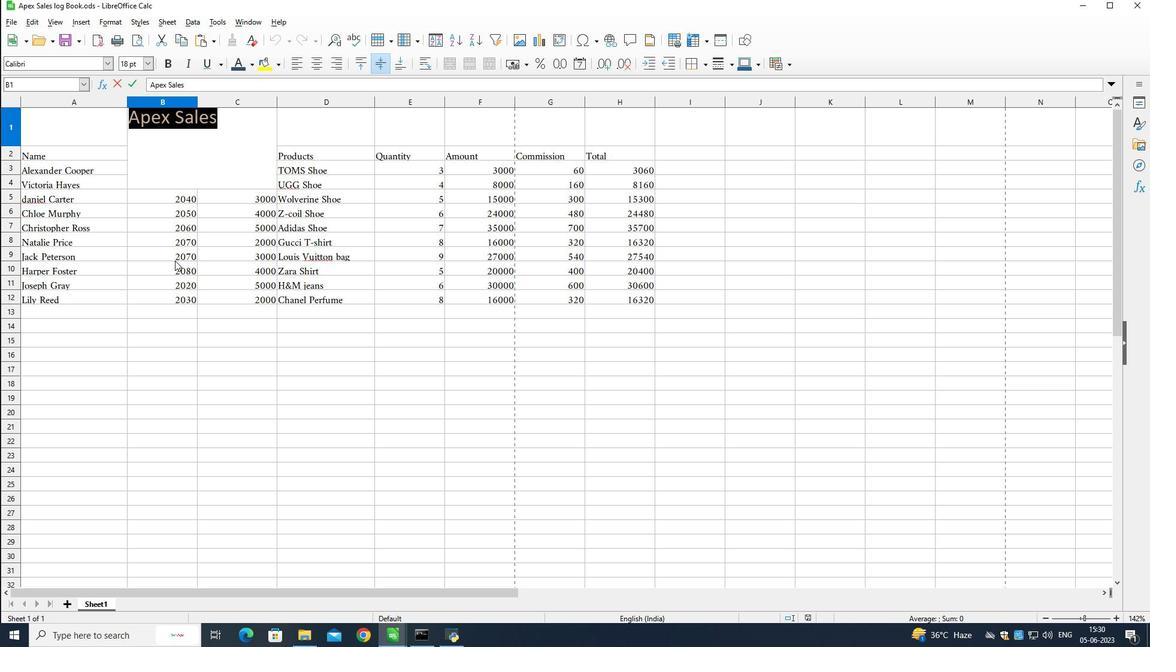 
Action: Mouse moved to (44, 134)
Screenshot: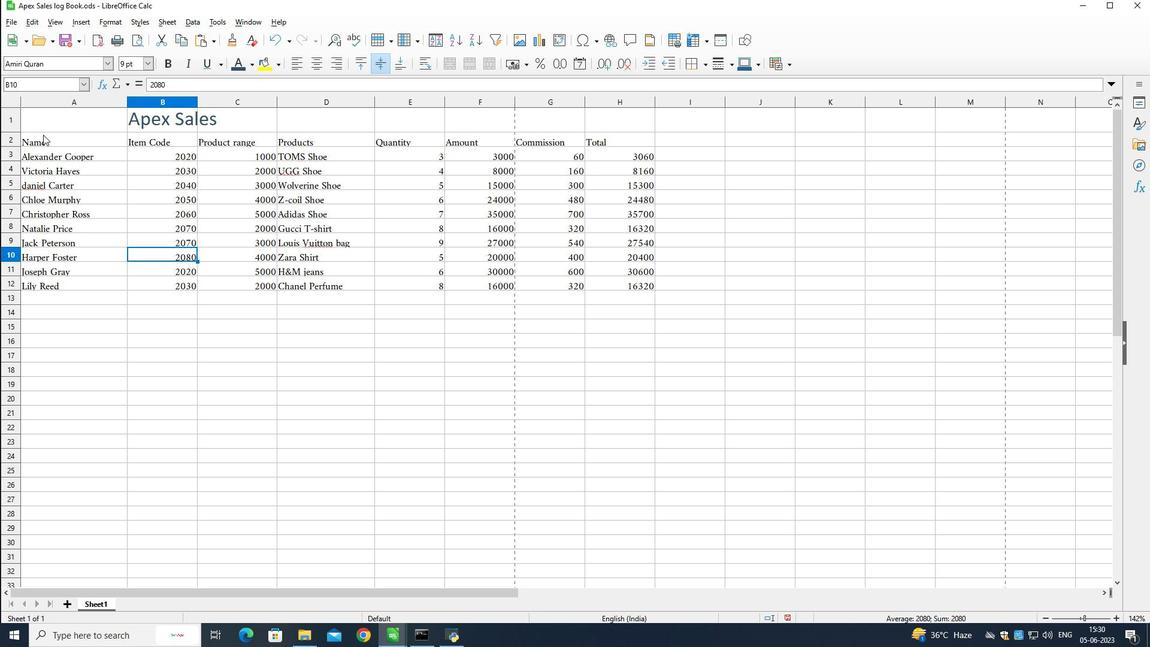 
Action: Mouse pressed left at (44, 134)
Screenshot: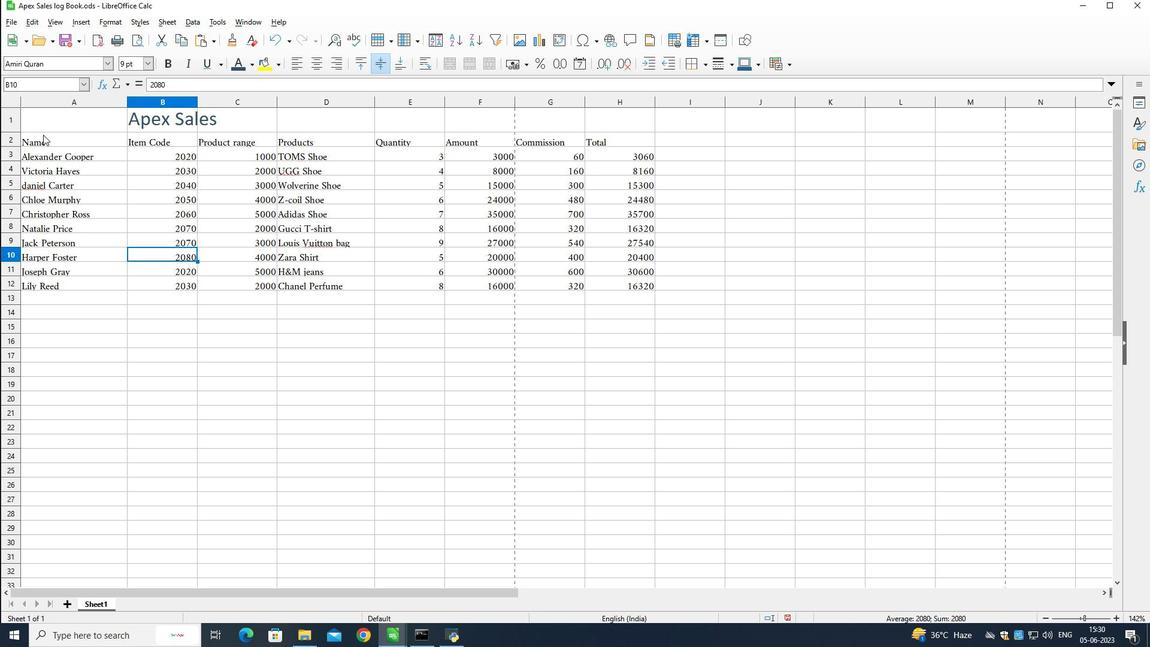 
Action: Mouse moved to (151, 64)
Screenshot: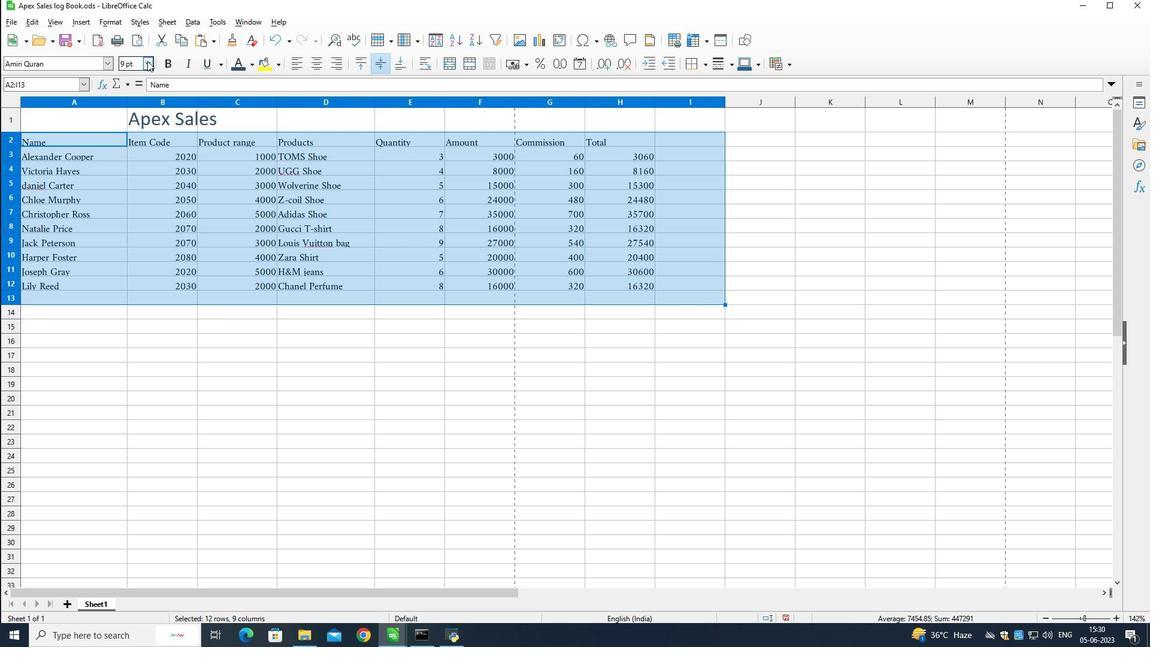 
Action: Mouse pressed left at (151, 64)
Screenshot: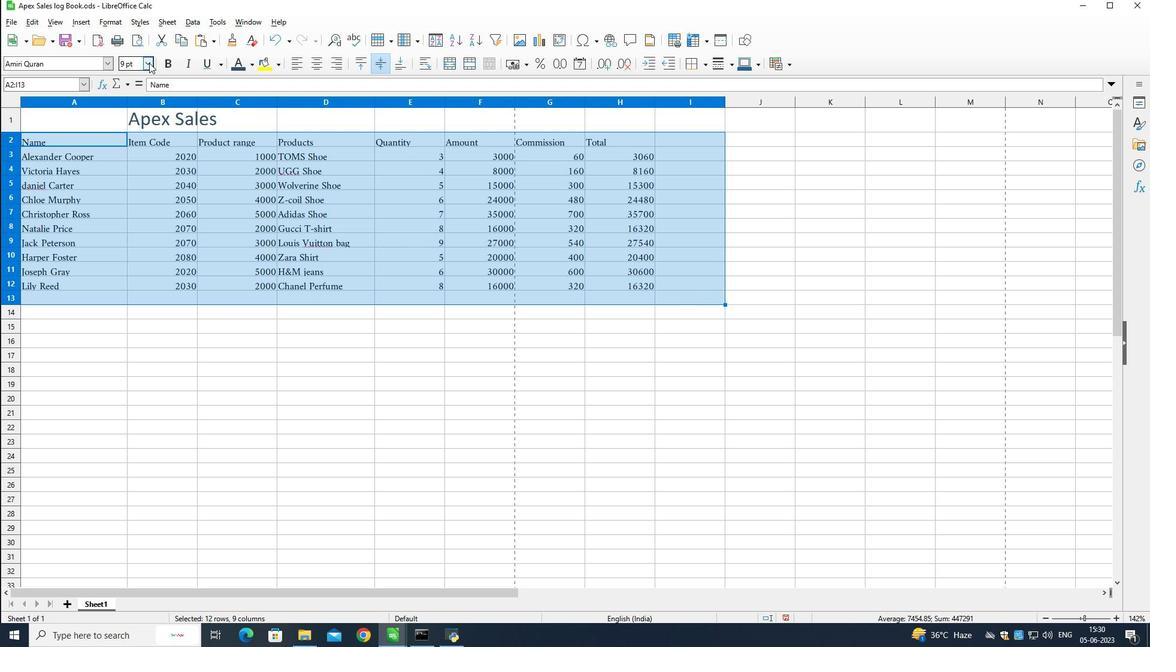 
Action: Mouse moved to (130, 104)
Screenshot: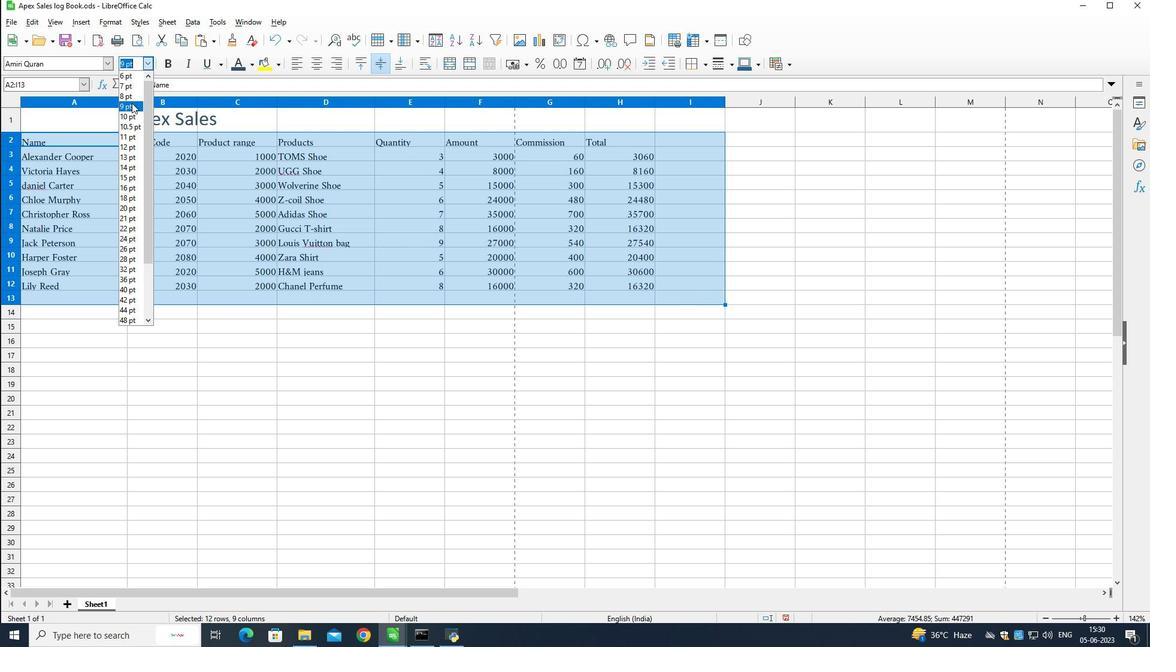 
Action: Mouse pressed left at (130, 104)
Screenshot: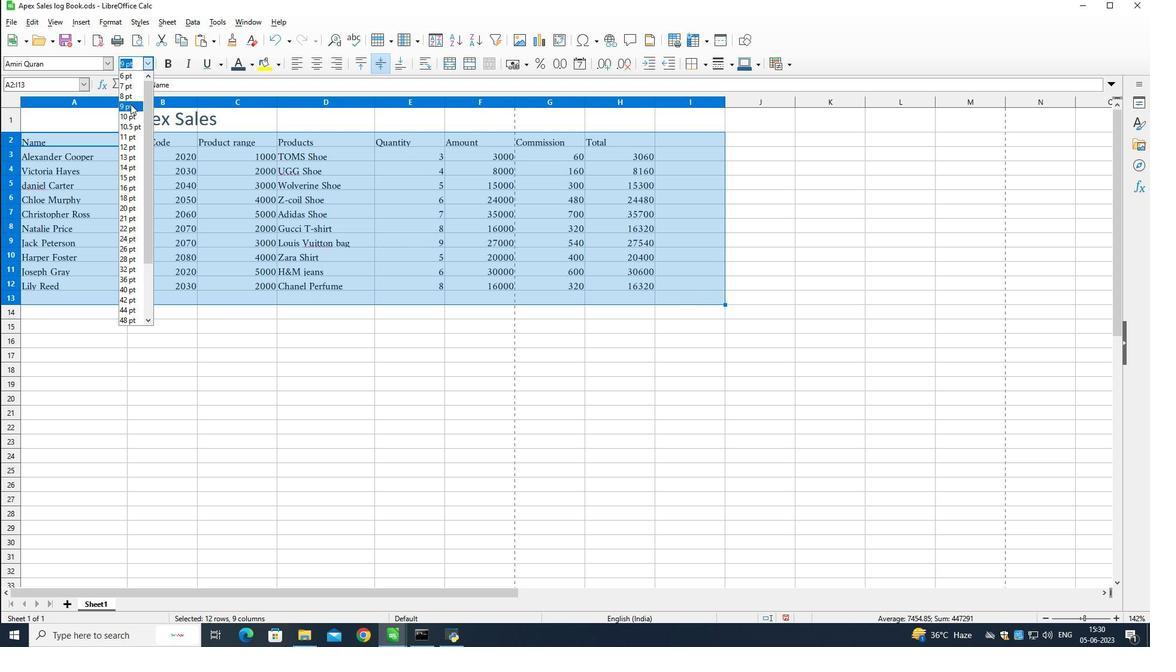 
Action: Mouse moved to (252, 65)
Screenshot: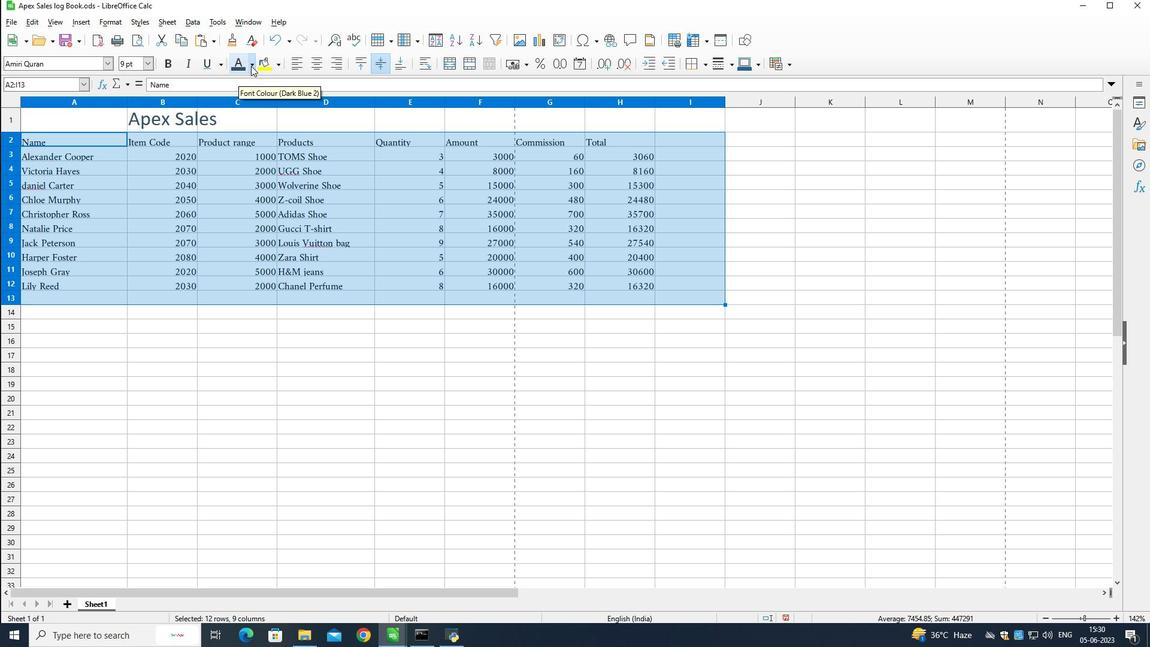 
Action: Mouse pressed left at (252, 65)
Screenshot: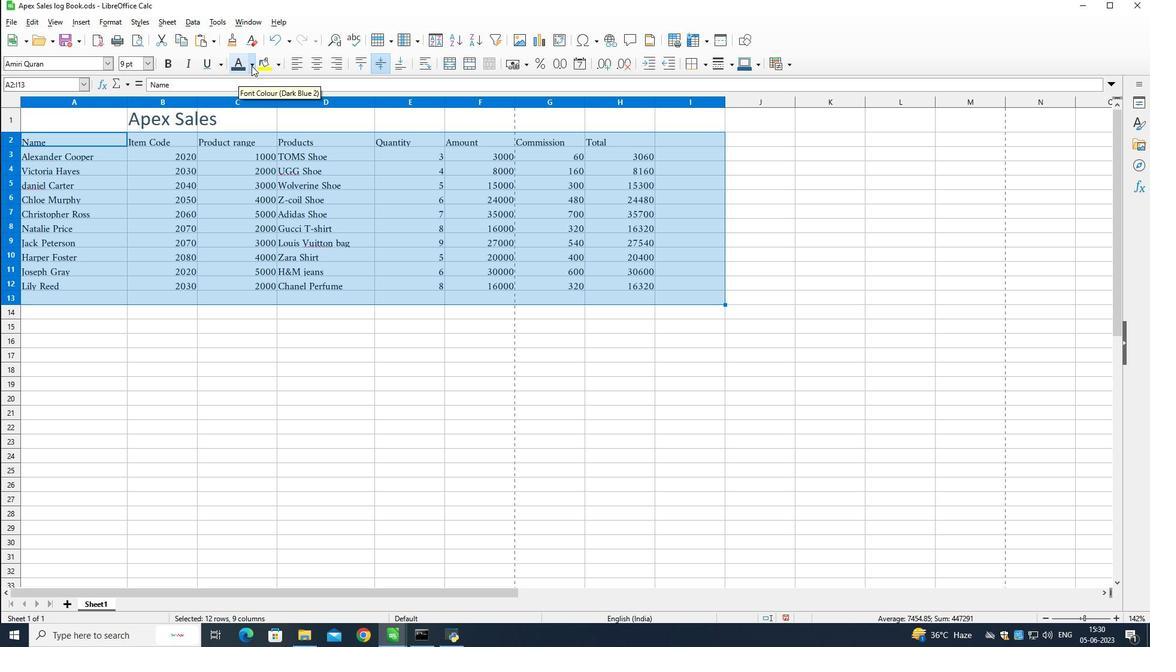 
Action: Mouse moved to (236, 137)
Screenshot: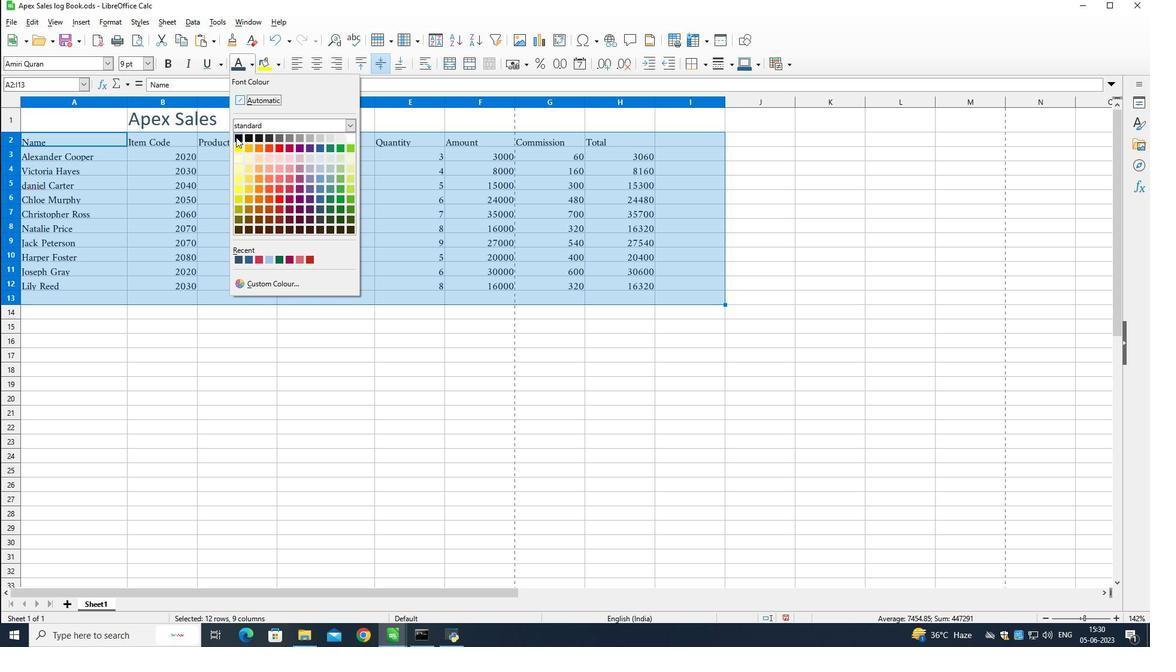 
Action: Mouse pressed left at (236, 137)
Screenshot: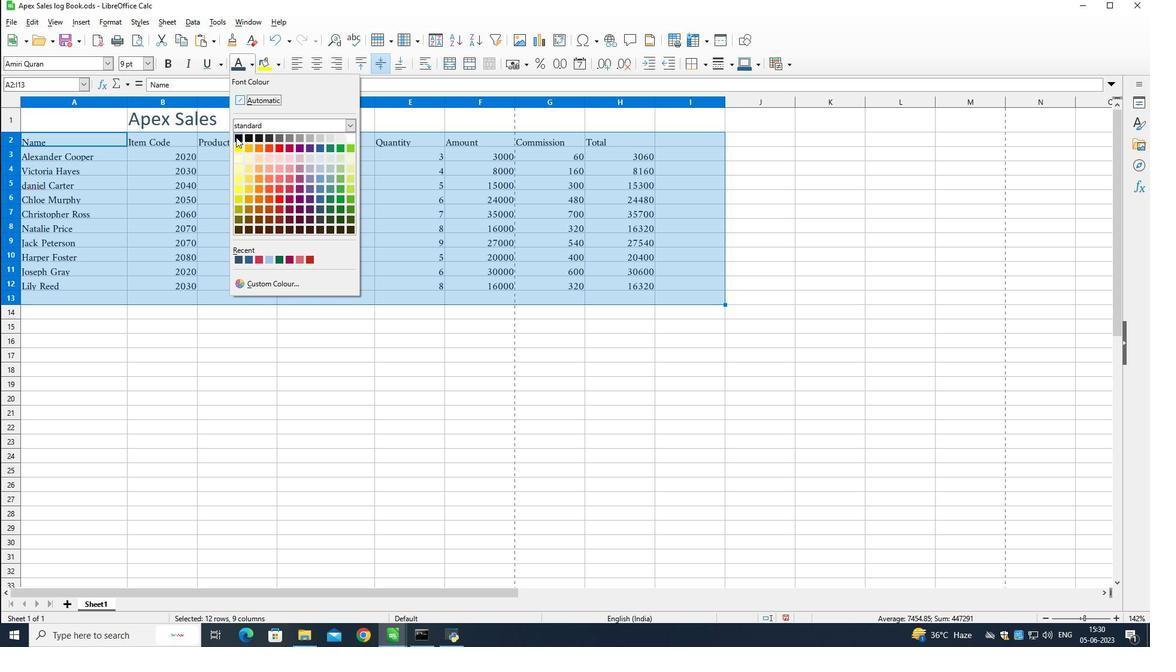 
Action: Mouse moved to (234, 271)
Screenshot: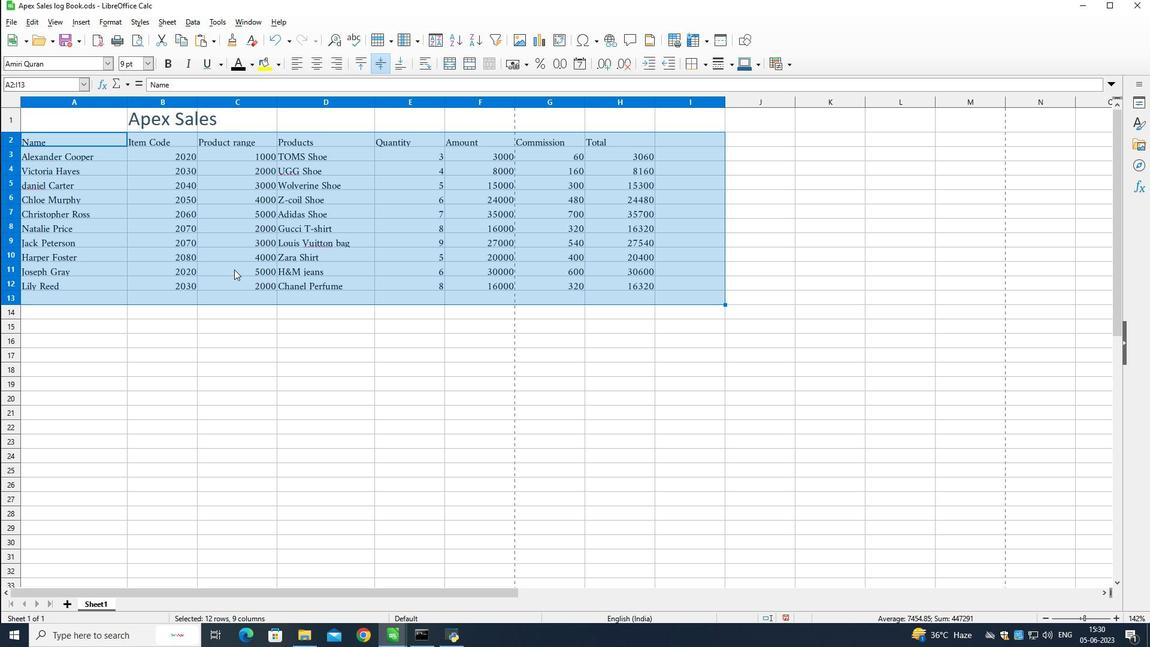 
Action: Mouse pressed left at (234, 271)
Screenshot: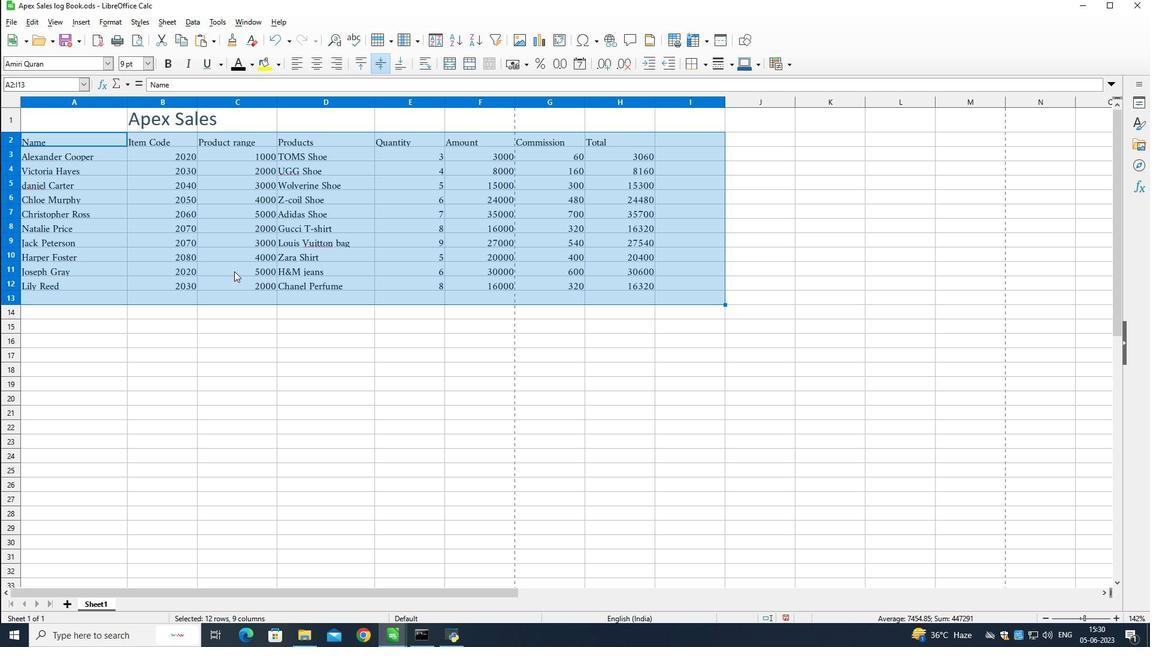 
Action: Mouse moved to (259, 370)
Screenshot: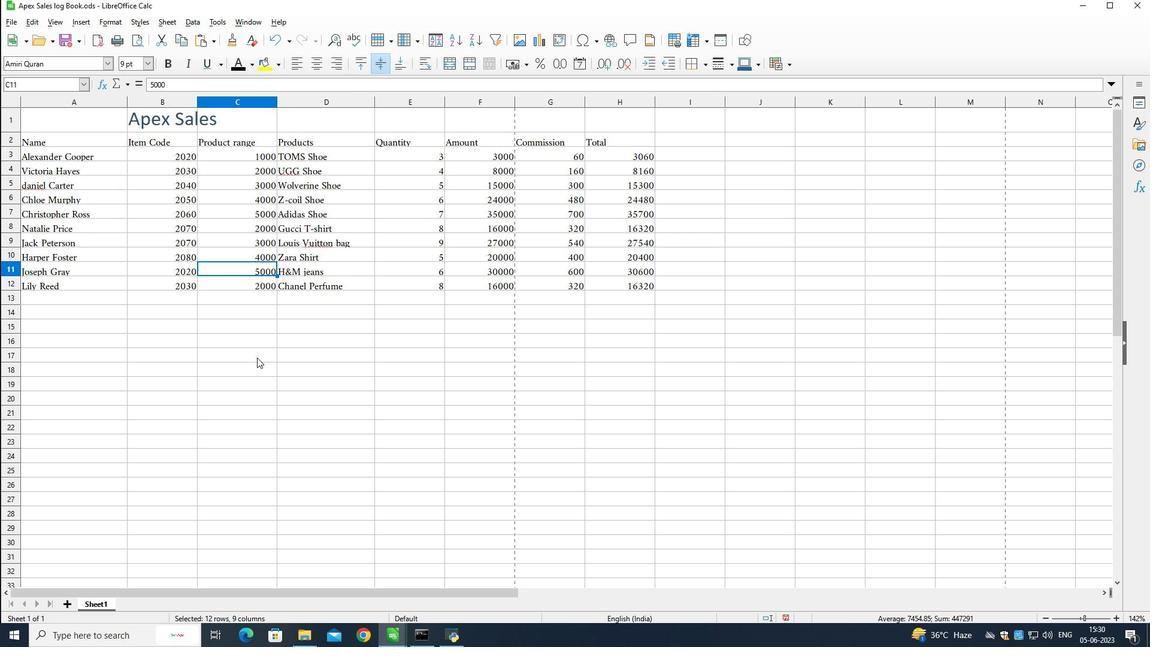 
Action: Mouse pressed left at (259, 370)
Screenshot: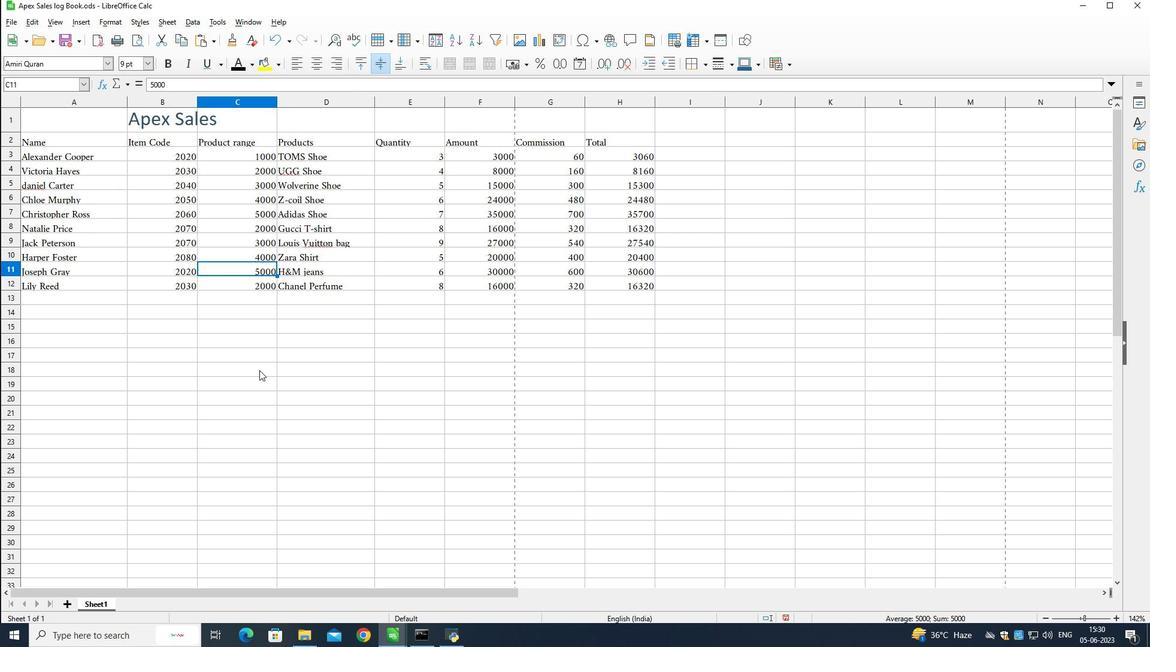 
Action: Mouse moved to (37, 138)
Screenshot: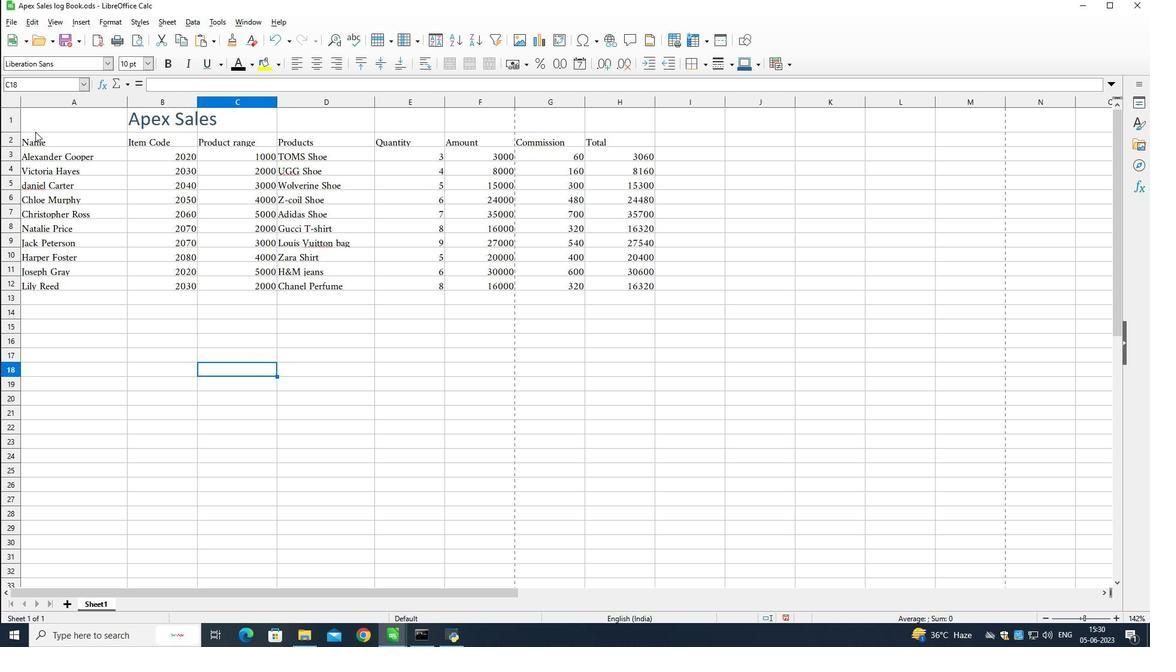 
Action: Mouse pressed left at (37, 138)
Screenshot: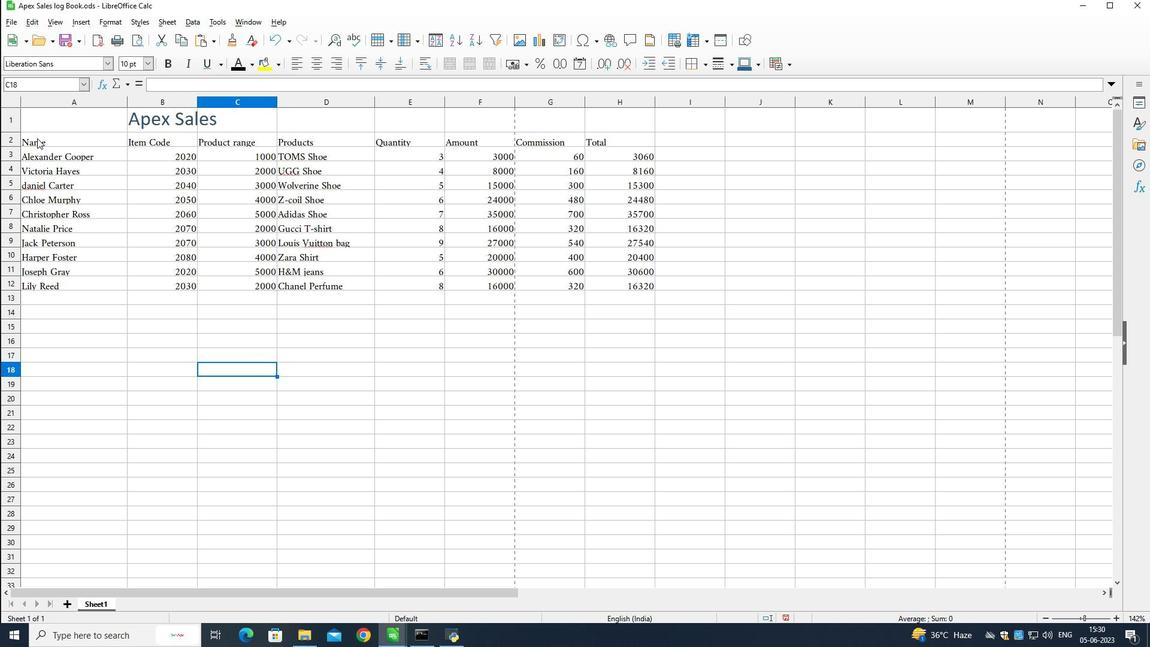 
Action: Mouse moved to (707, 68)
Screenshot: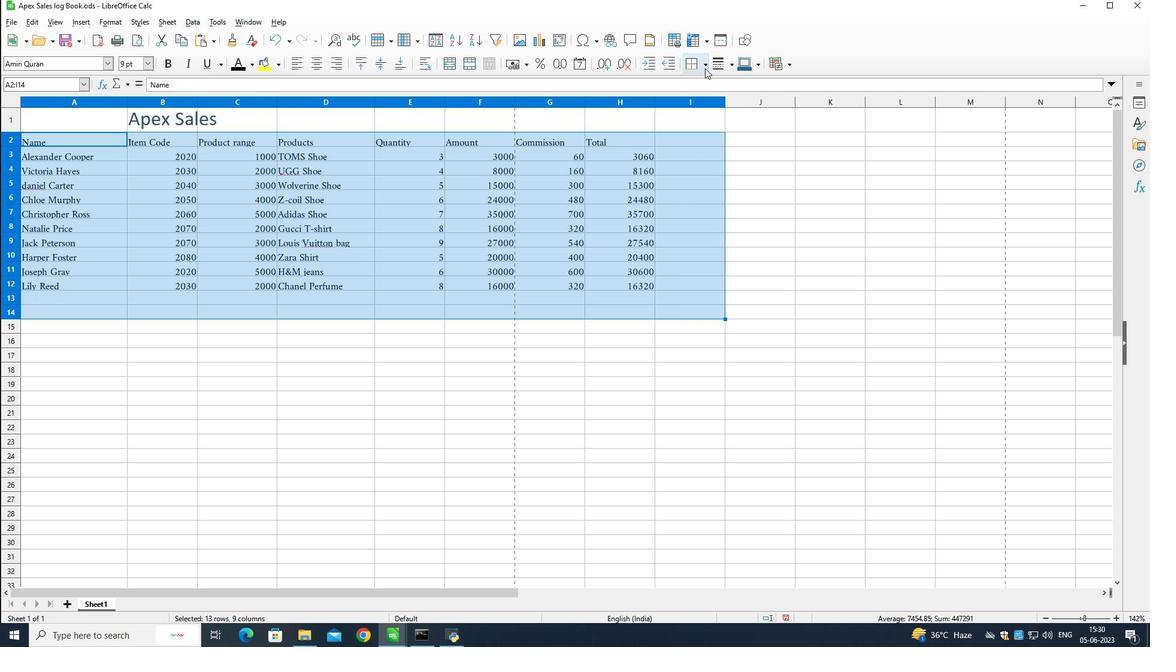 
Action: Mouse pressed left at (707, 68)
Screenshot: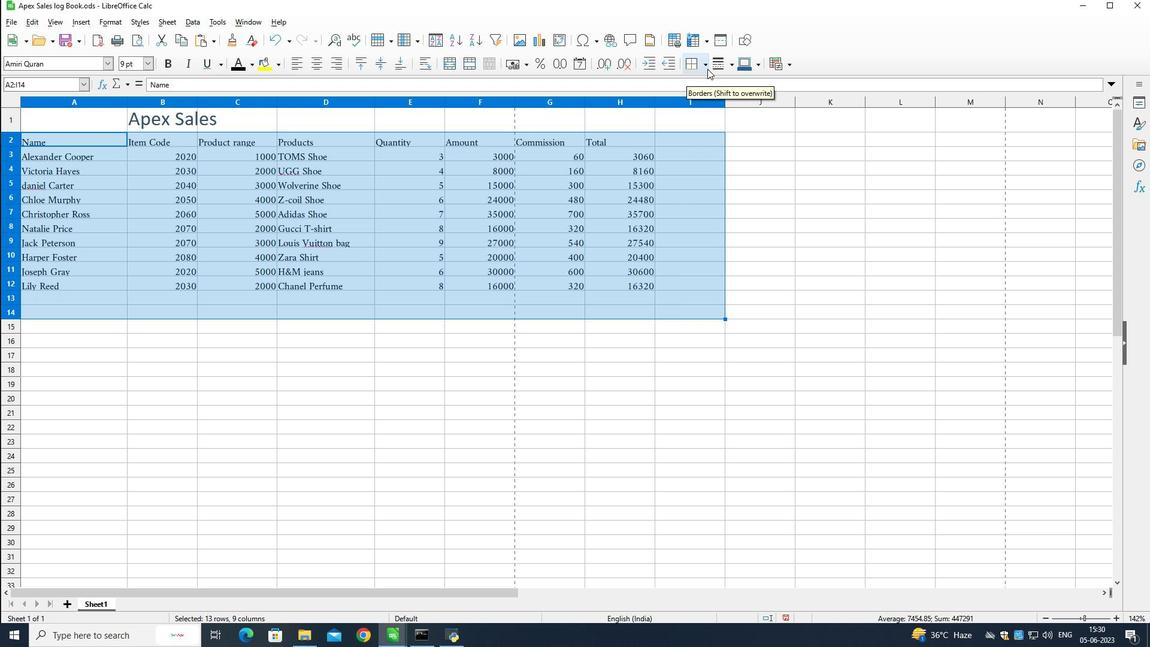 
Action: Mouse moved to (753, 126)
Screenshot: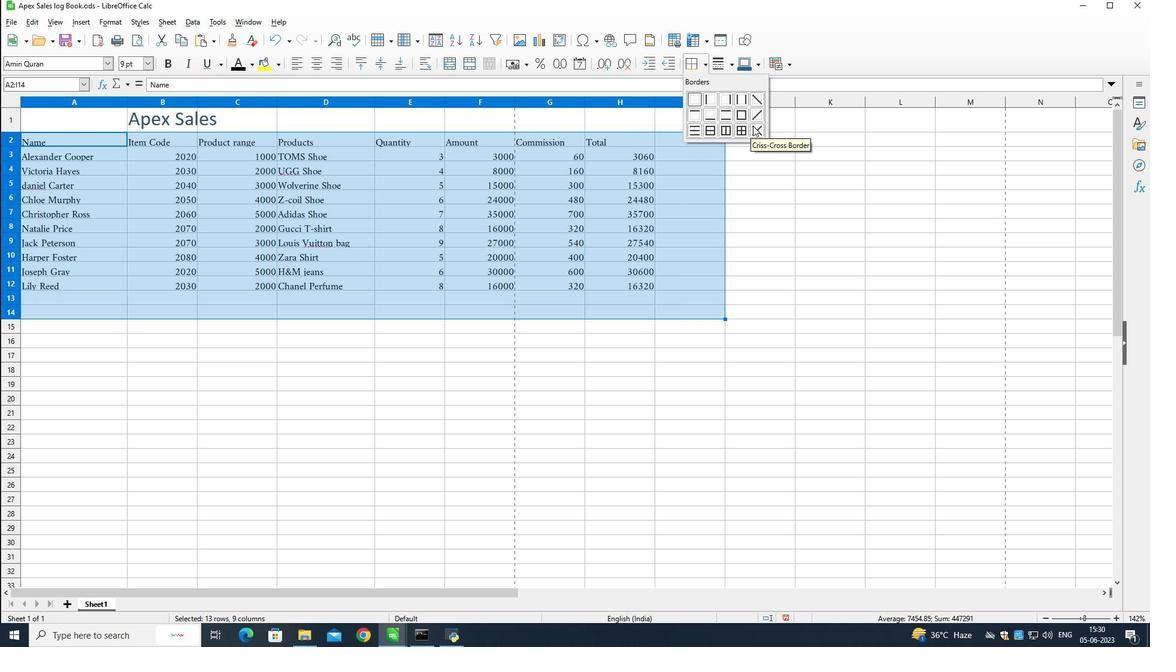 
Action: Mouse pressed left at (753, 126)
Screenshot: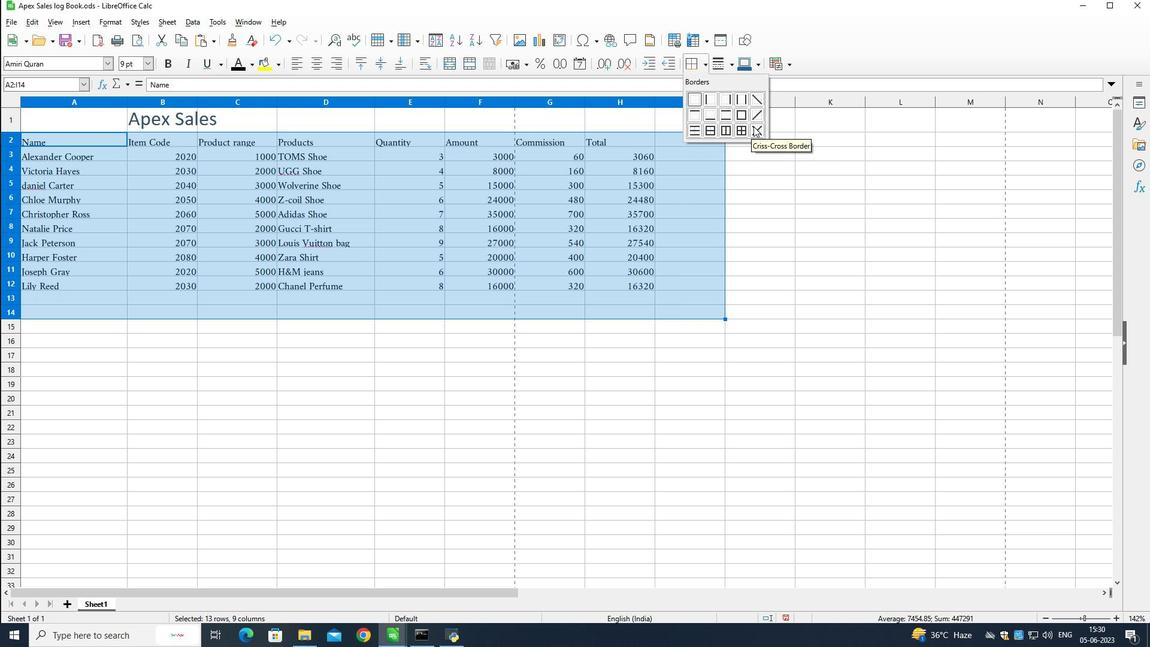 
Action: Mouse moved to (664, 316)
Screenshot: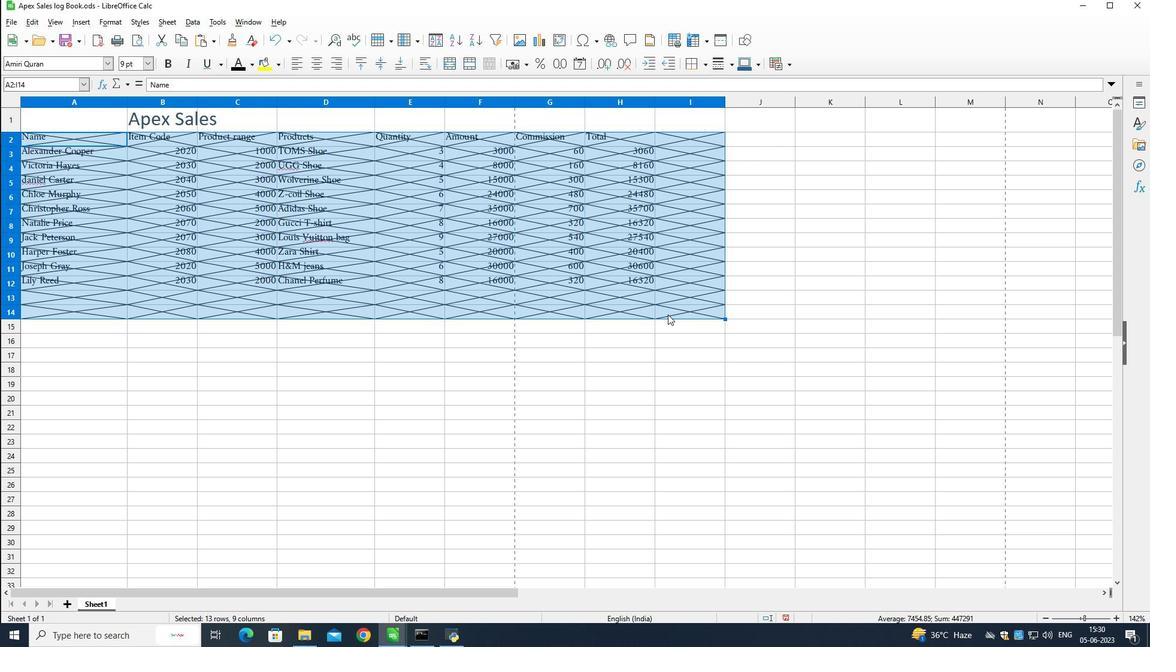 
Action: Mouse pressed left at (664, 316)
Screenshot: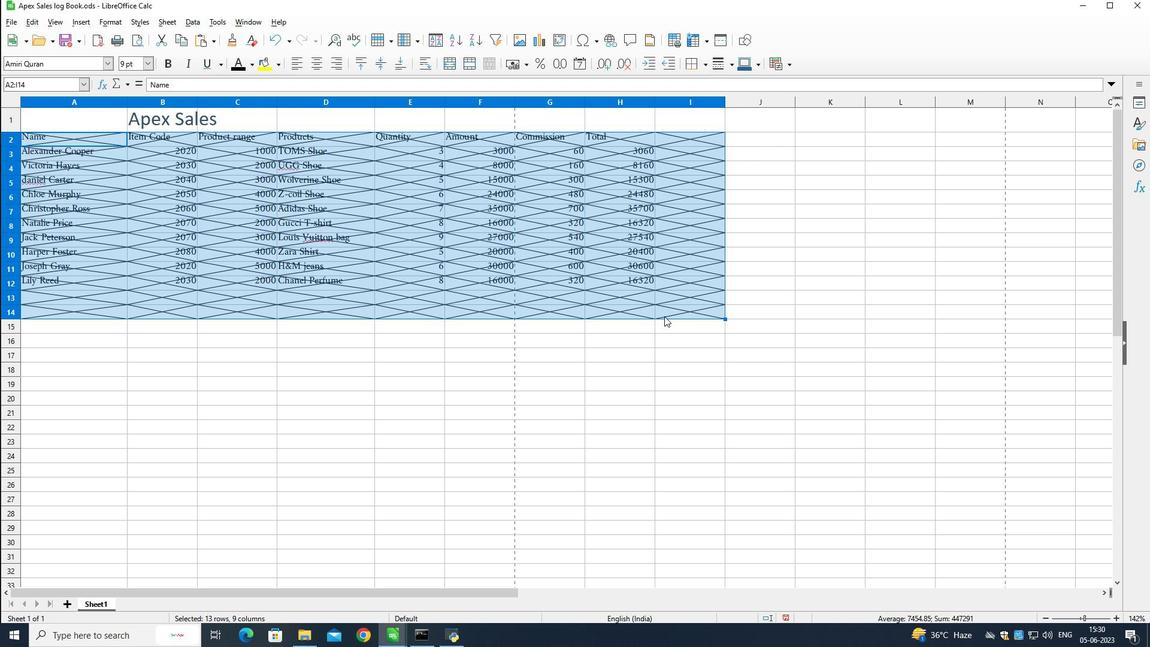 
Action: Mouse moved to (646, 305)
Screenshot: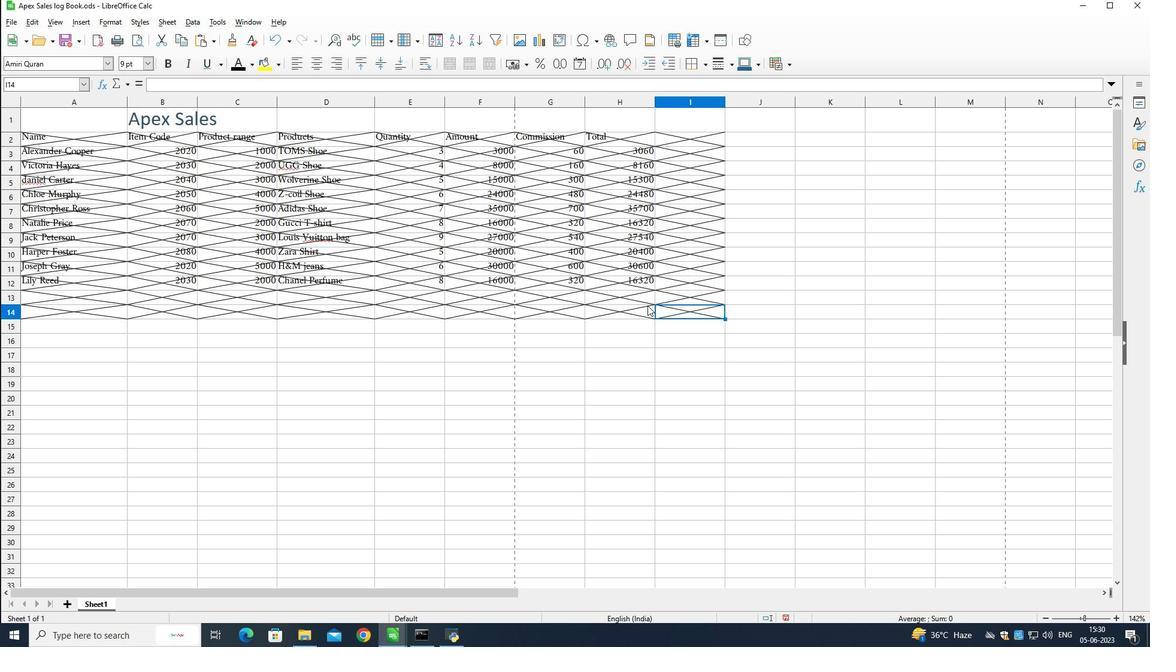 
